 Task: Find connections with filter location Littlehampton with filter topic #house with filter profile language French with filter current company Indian Transport Logistics News with filter school Higher Secondary School - India with filter industry Machinery Manufacturing with filter service category Pricing Strategy with filter keywords title Geologist
Action: Mouse moved to (595, 82)
Screenshot: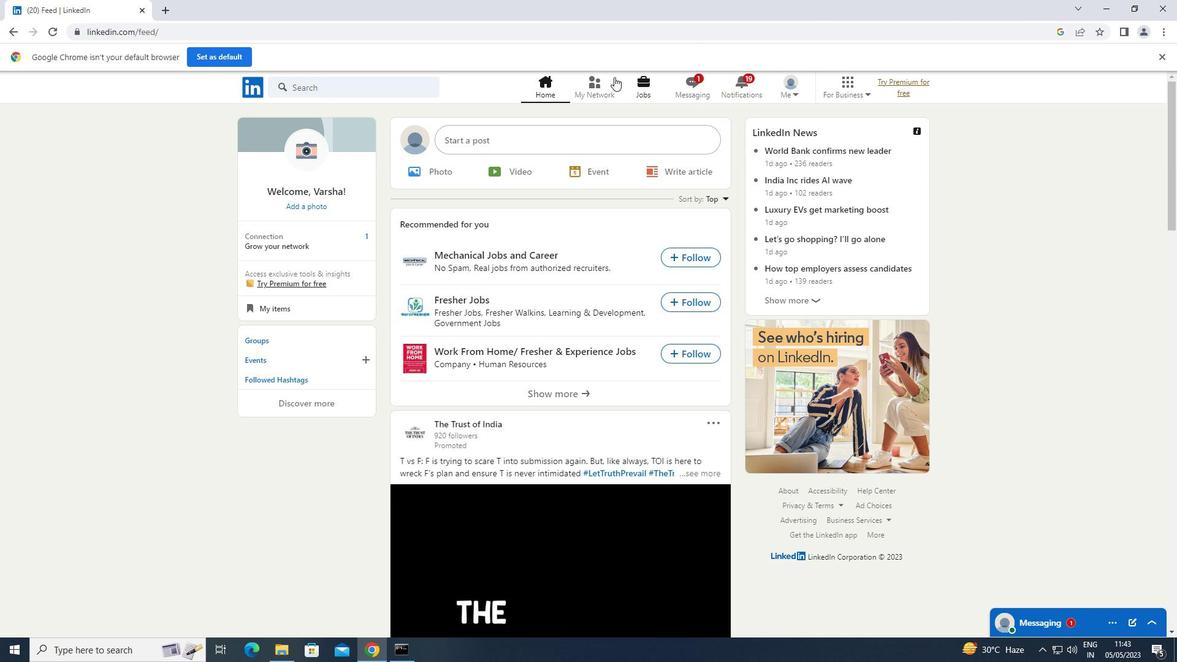 
Action: Mouse pressed left at (595, 82)
Screenshot: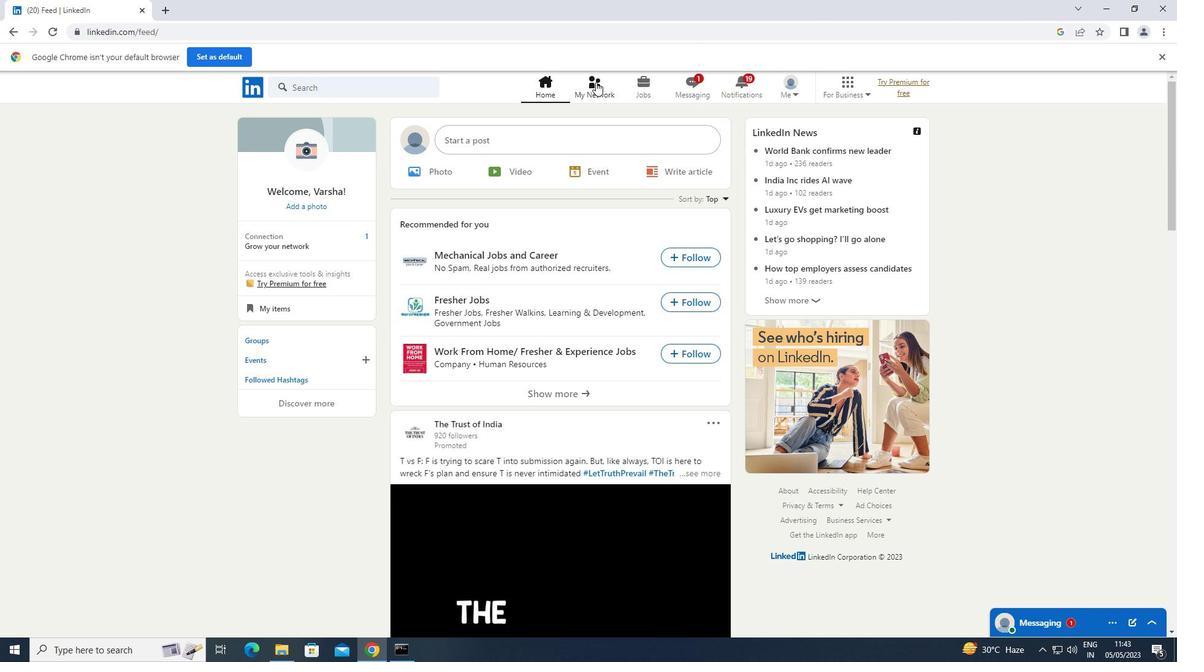 
Action: Mouse moved to (348, 159)
Screenshot: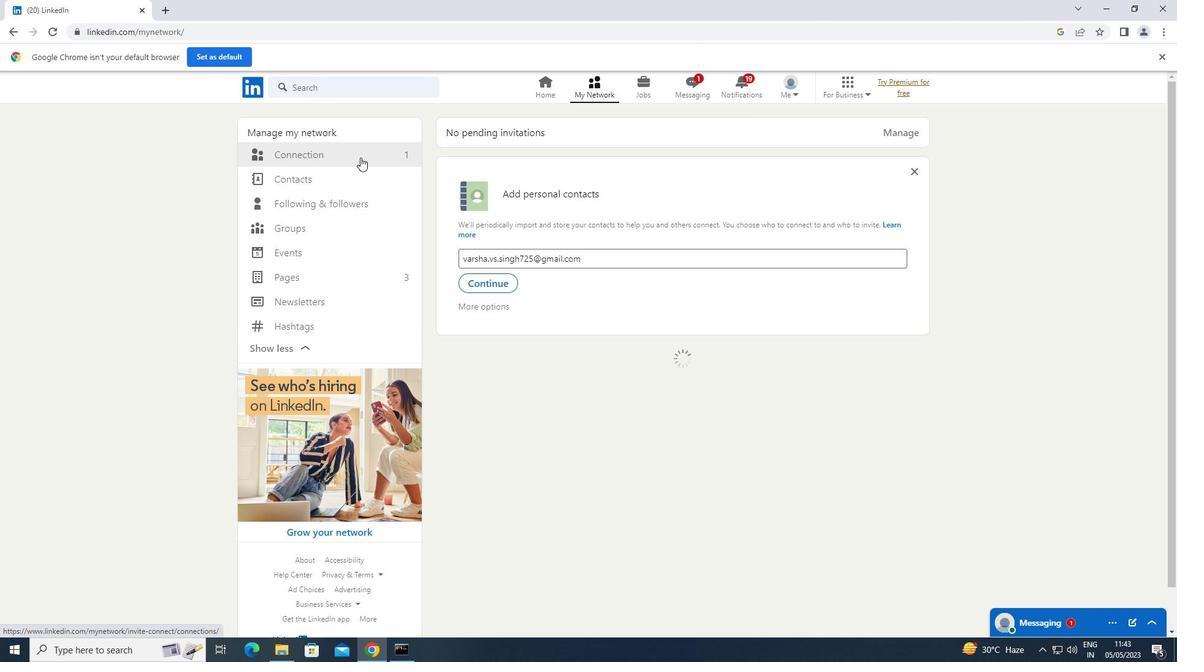 
Action: Mouse pressed left at (348, 159)
Screenshot: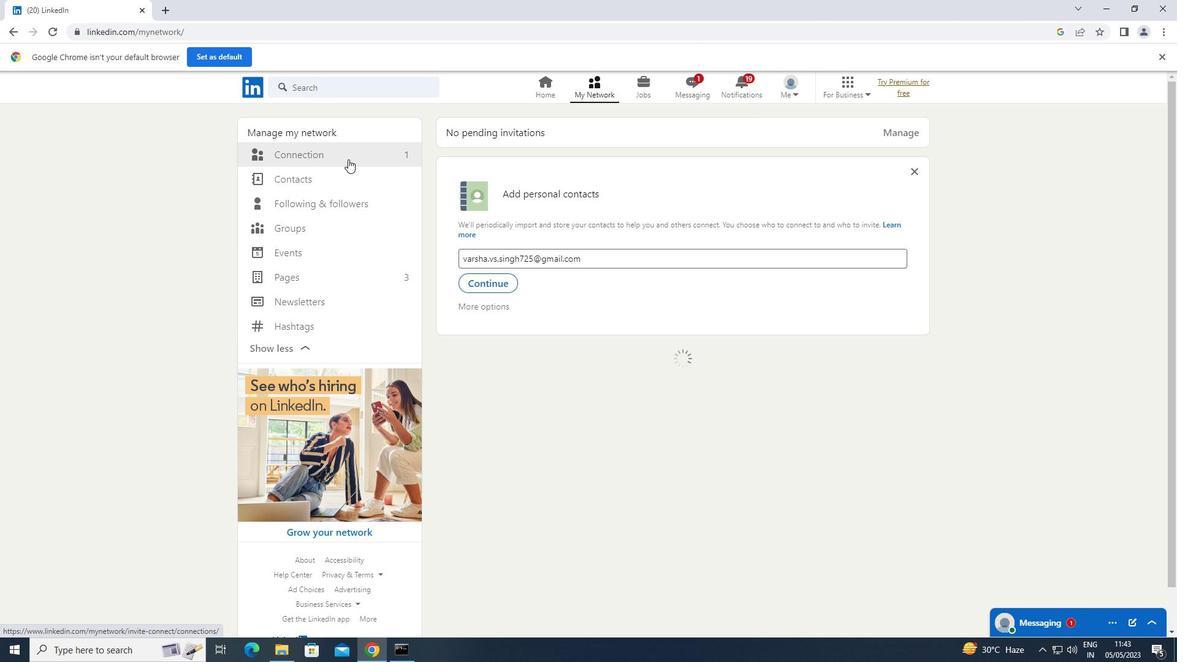 
Action: Mouse moved to (668, 159)
Screenshot: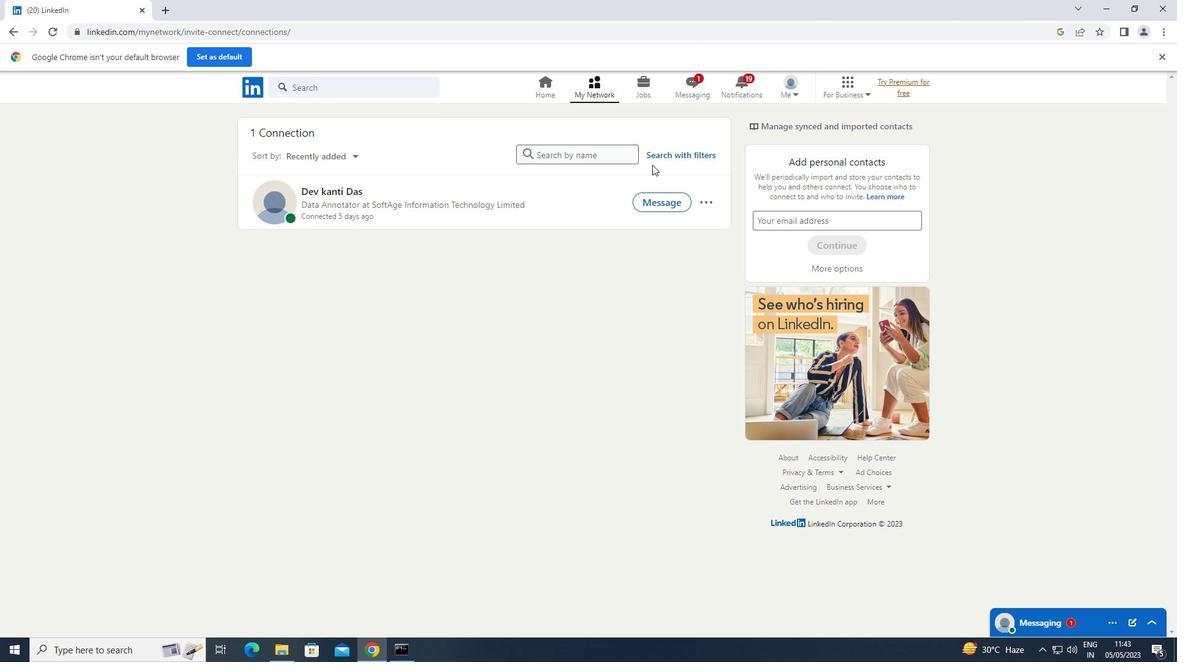 
Action: Mouse pressed left at (668, 159)
Screenshot: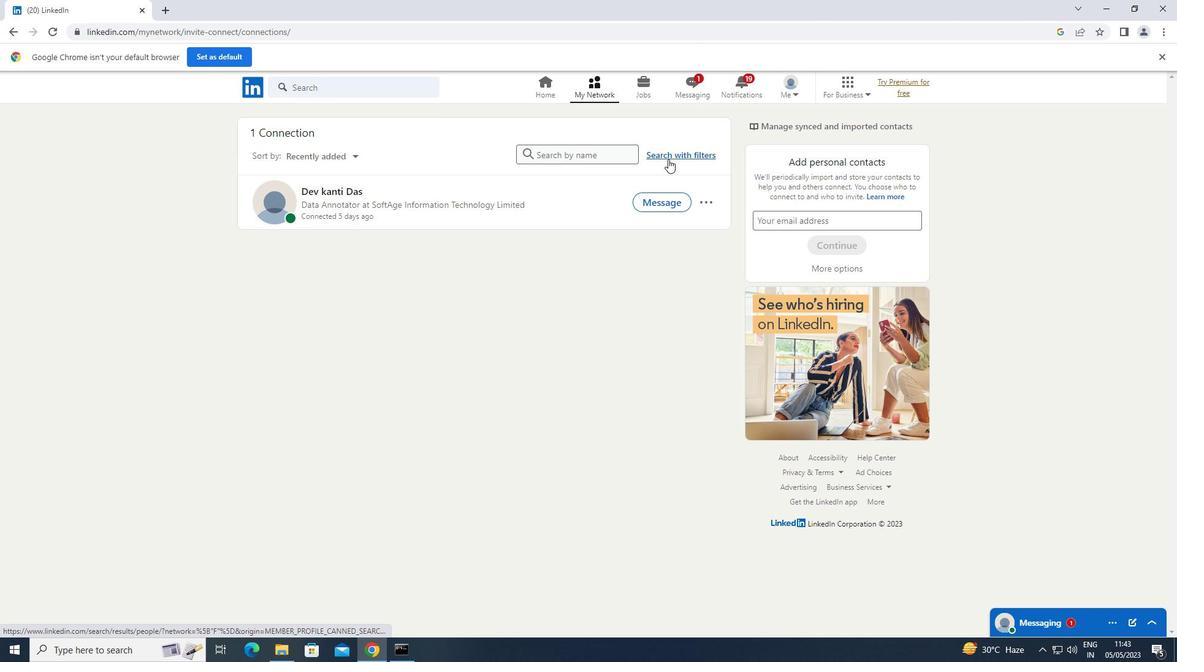 
Action: Mouse moved to (627, 120)
Screenshot: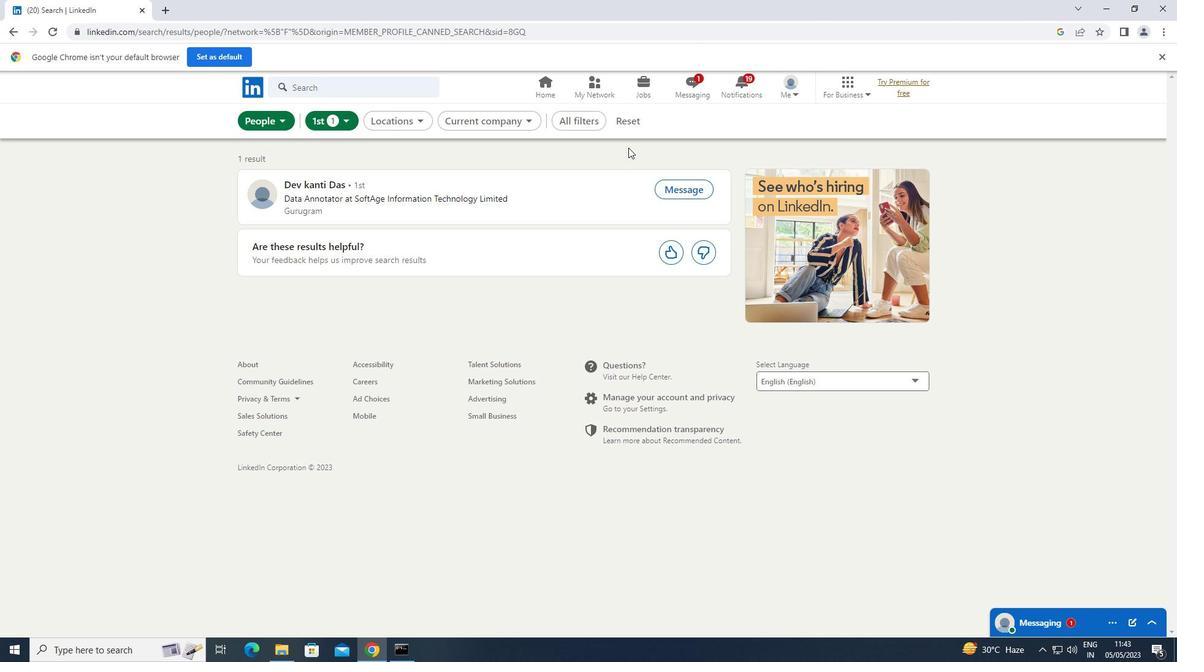 
Action: Mouse pressed left at (627, 120)
Screenshot: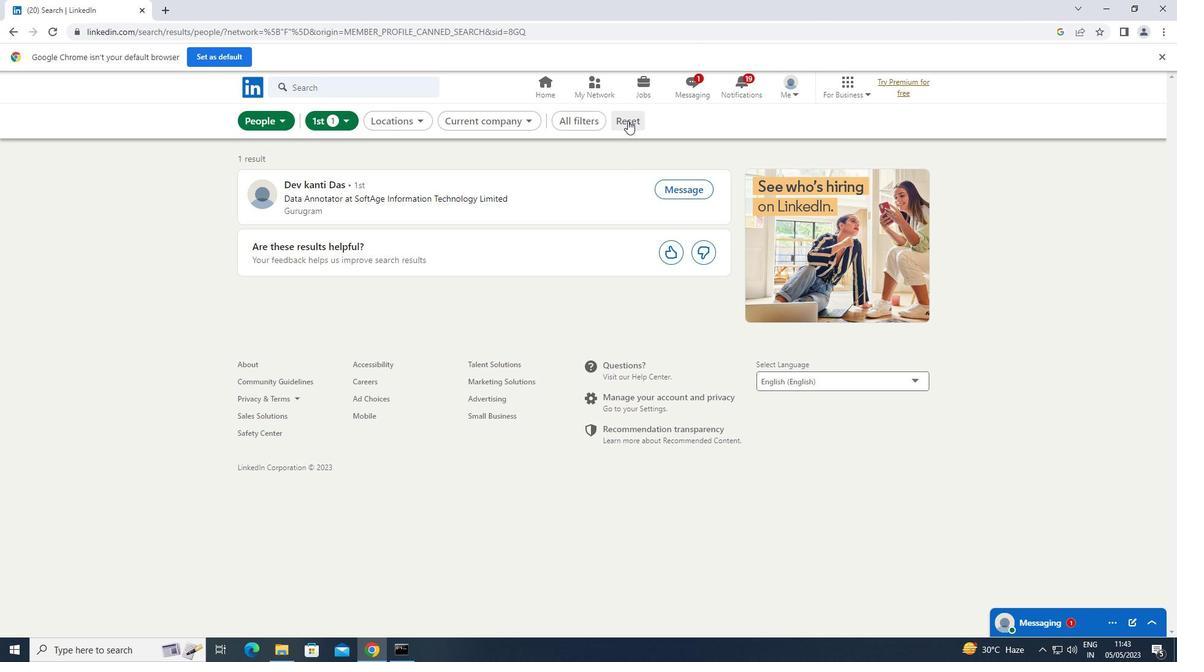 
Action: Mouse moved to (627, 120)
Screenshot: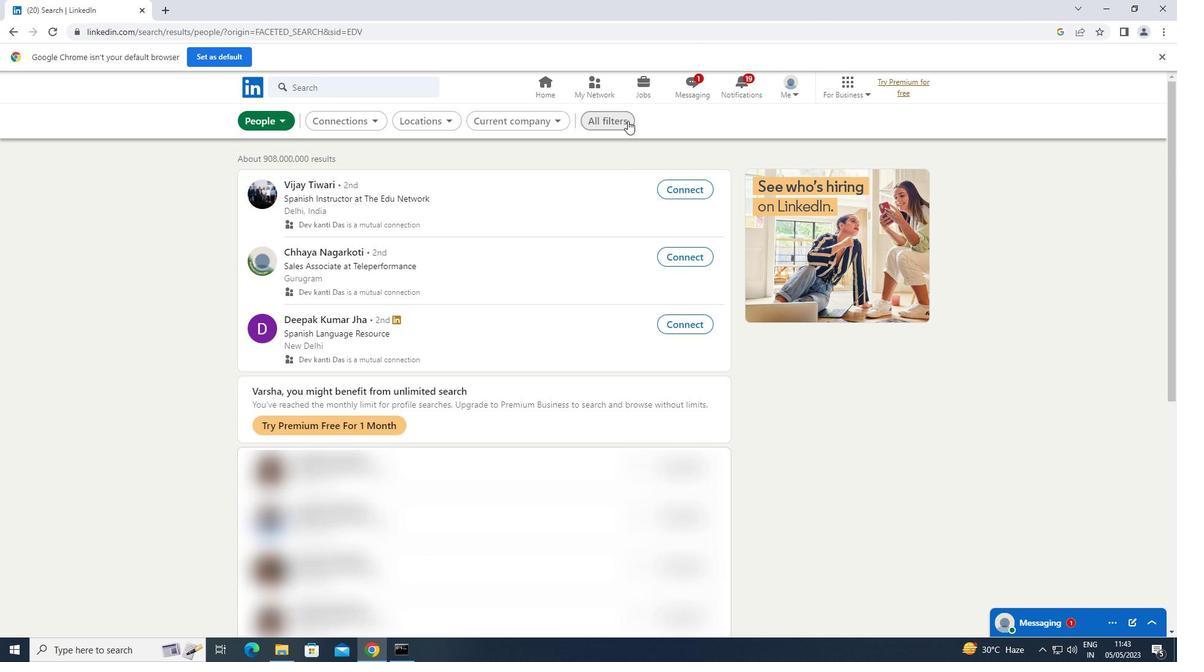 
Action: Mouse pressed left at (627, 120)
Screenshot: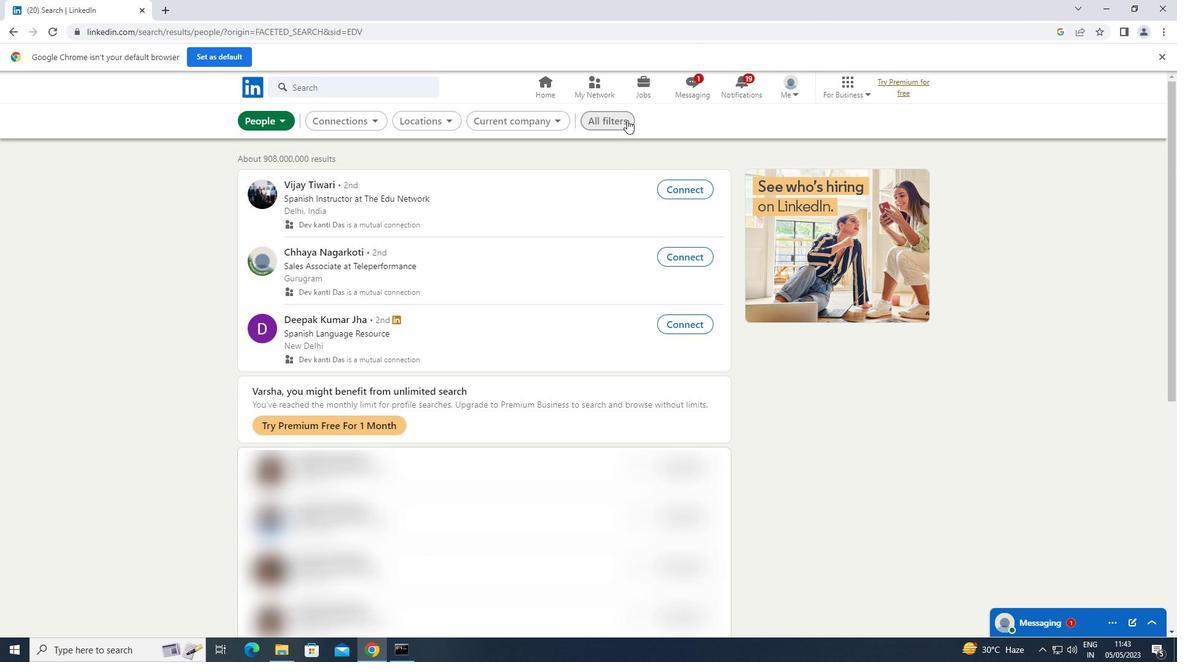 
Action: Mouse moved to (906, 217)
Screenshot: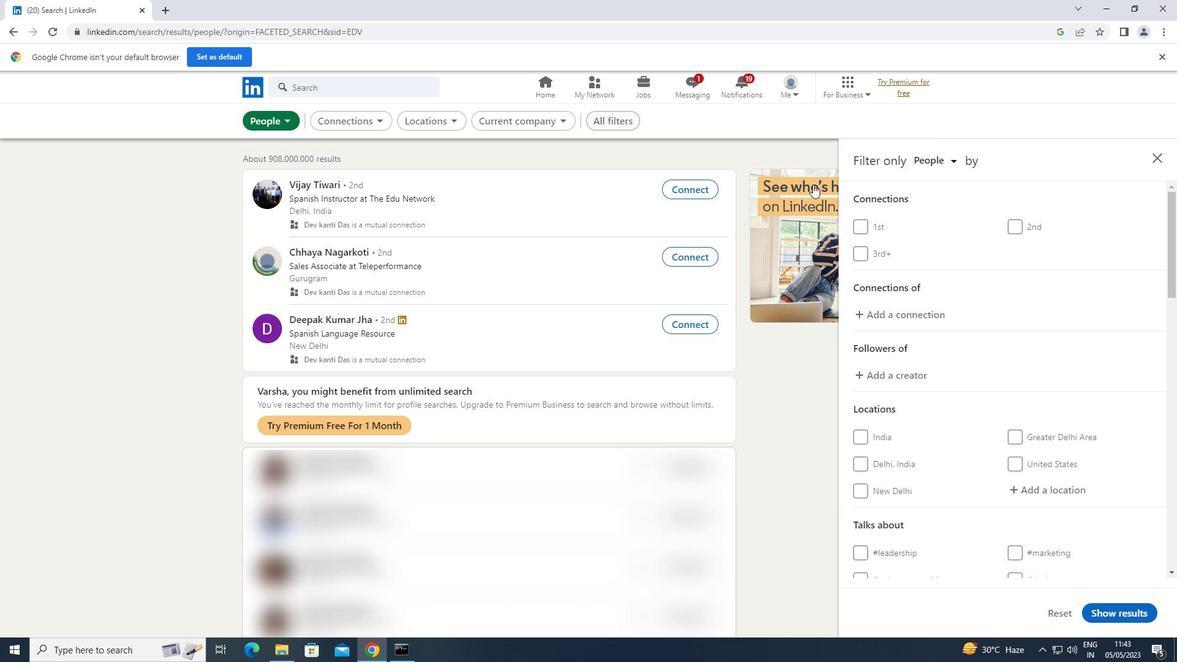 
Action: Mouse scrolled (906, 216) with delta (0, 0)
Screenshot: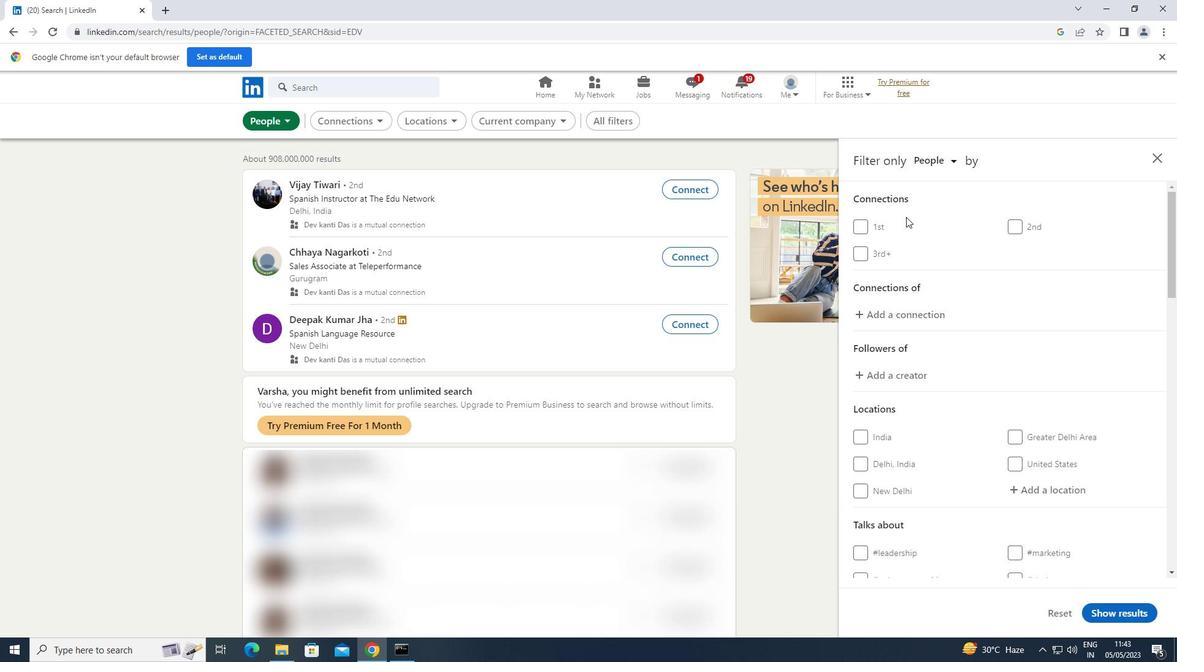 
Action: Mouse scrolled (906, 216) with delta (0, 0)
Screenshot: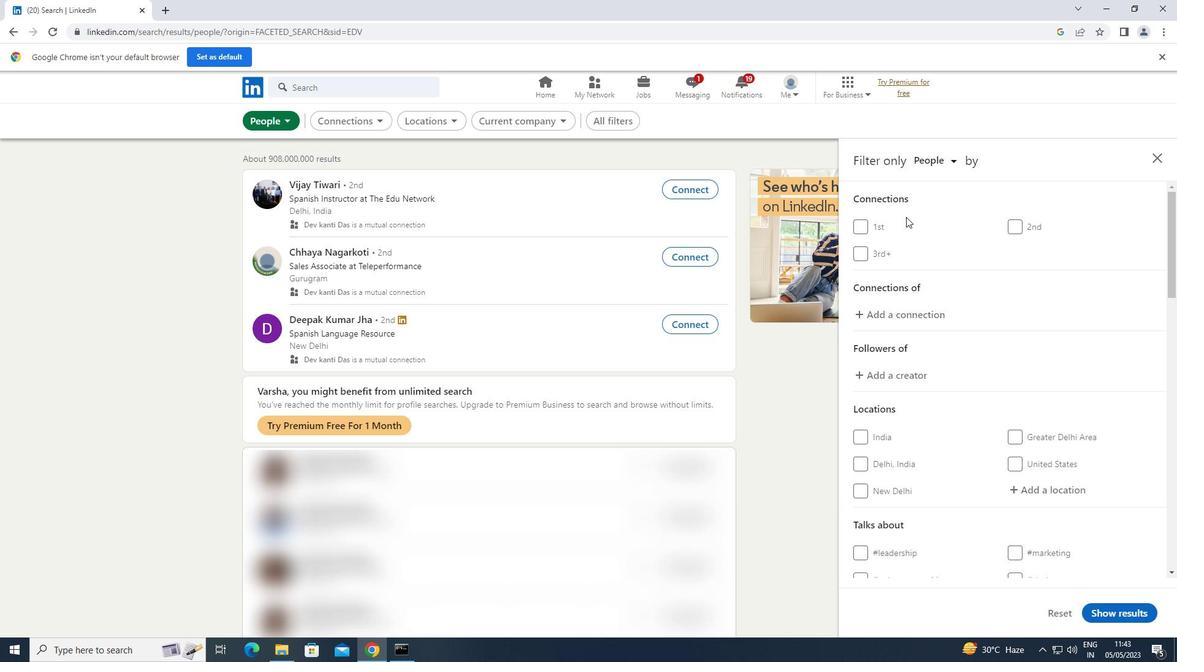 
Action: Mouse moved to (1071, 366)
Screenshot: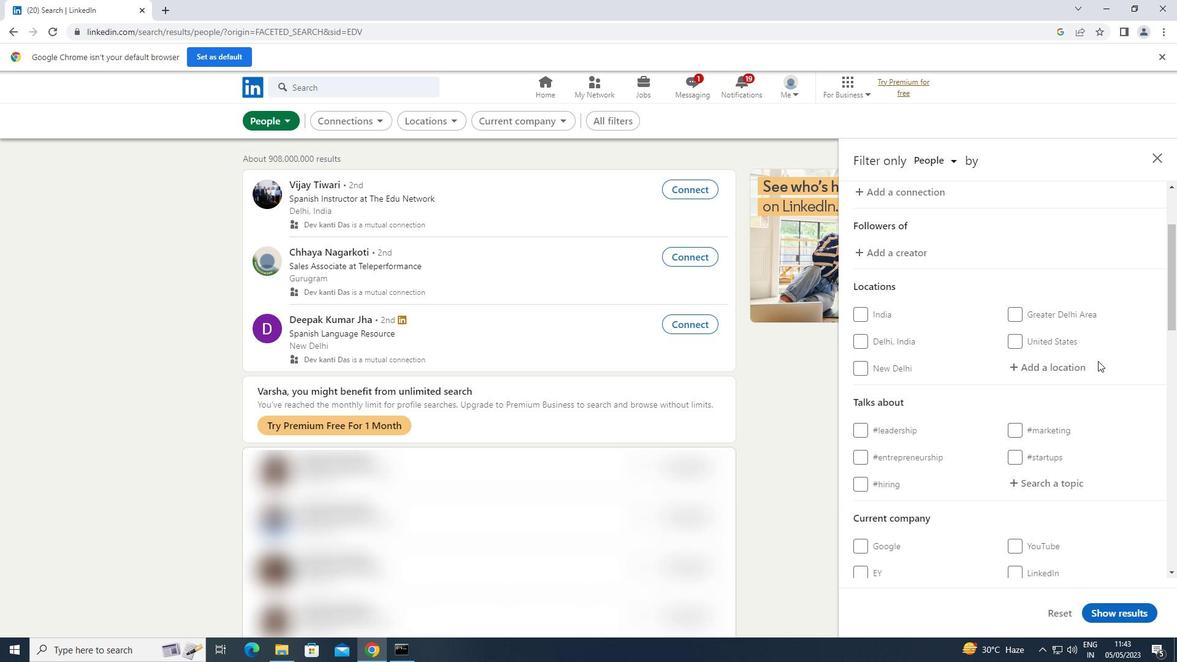 
Action: Mouse pressed left at (1071, 366)
Screenshot: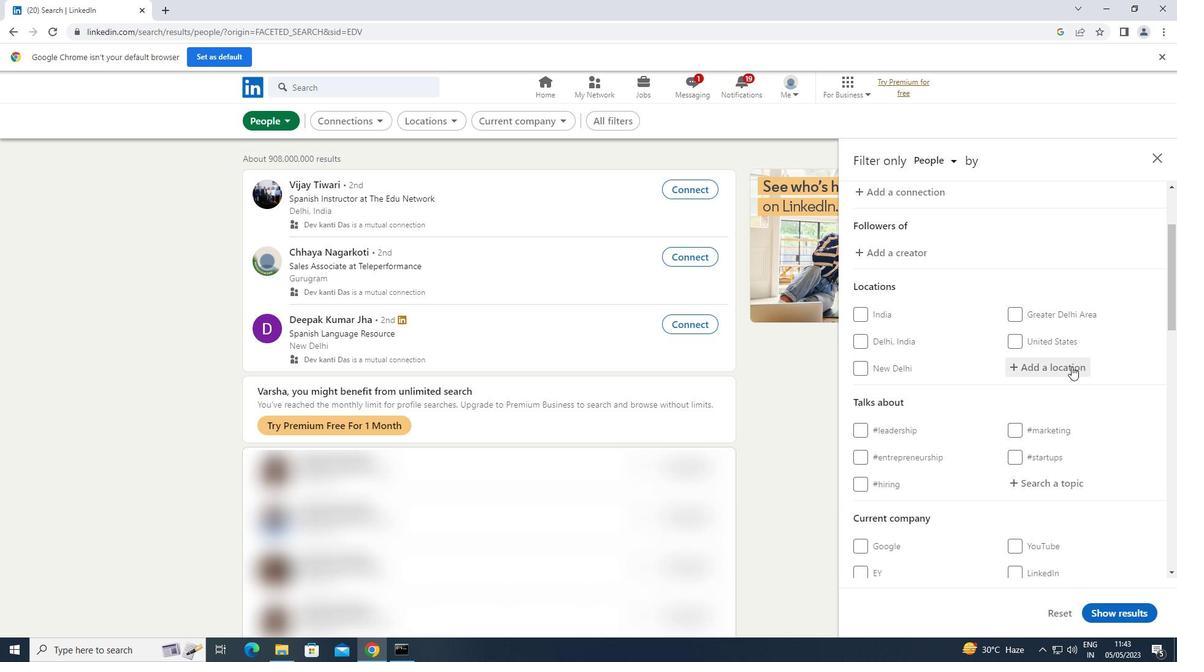 
Action: Key pressed <Key.shift>LITTLEHAMPTON
Screenshot: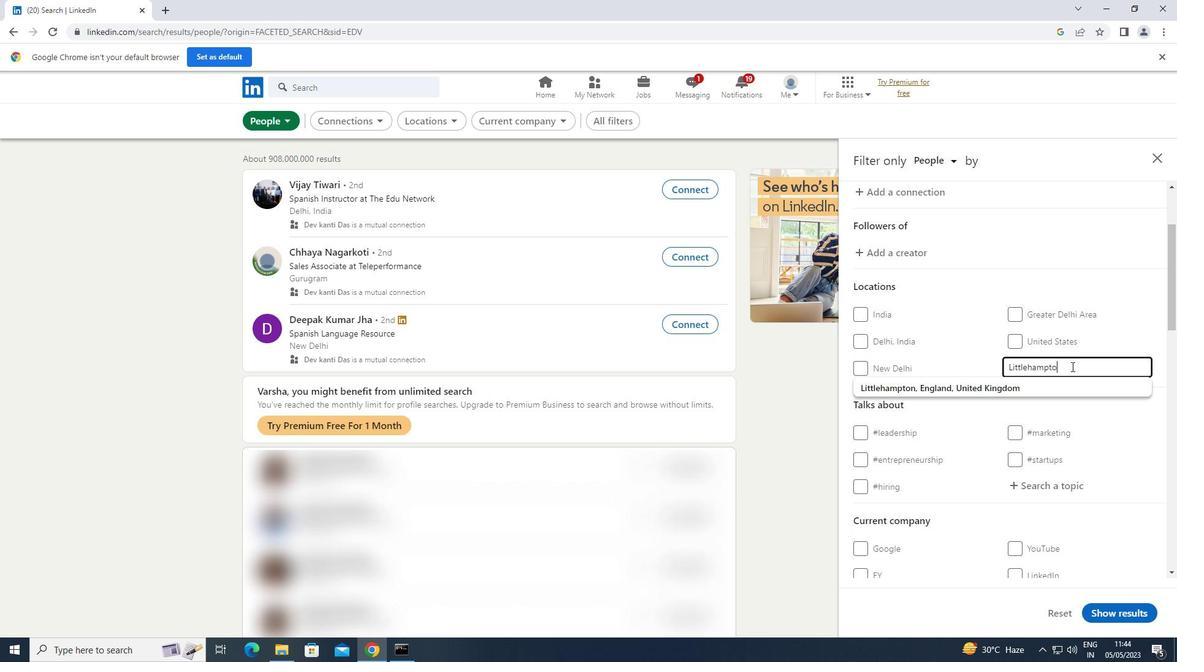 
Action: Mouse moved to (1061, 482)
Screenshot: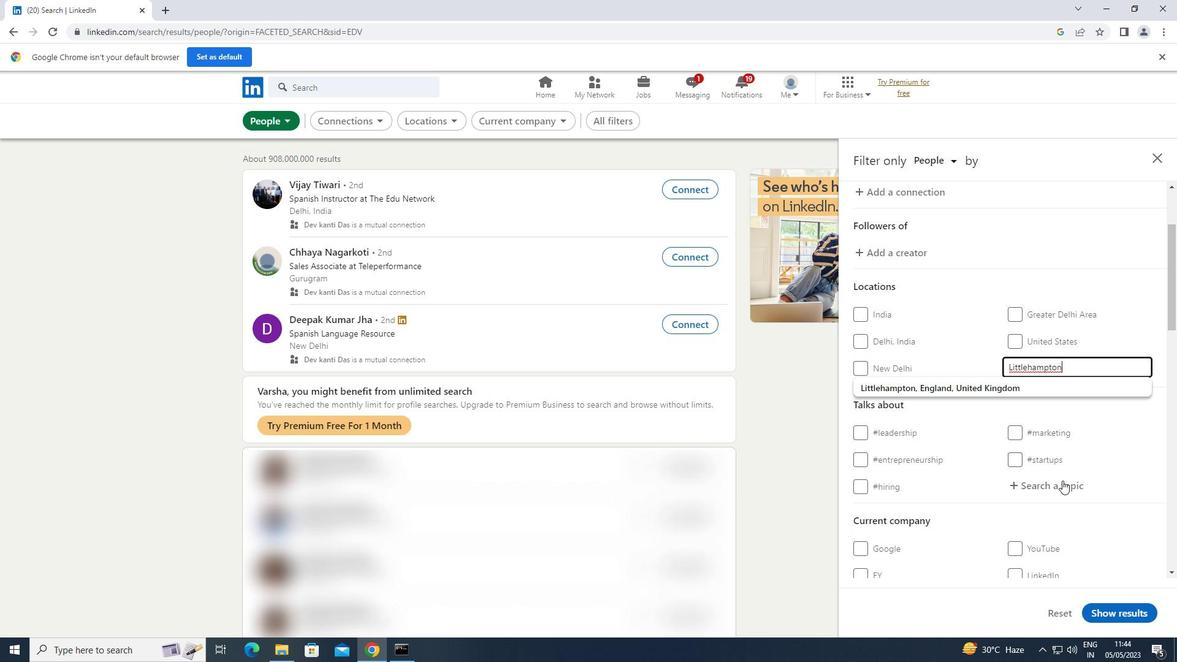 
Action: Mouse pressed left at (1061, 482)
Screenshot: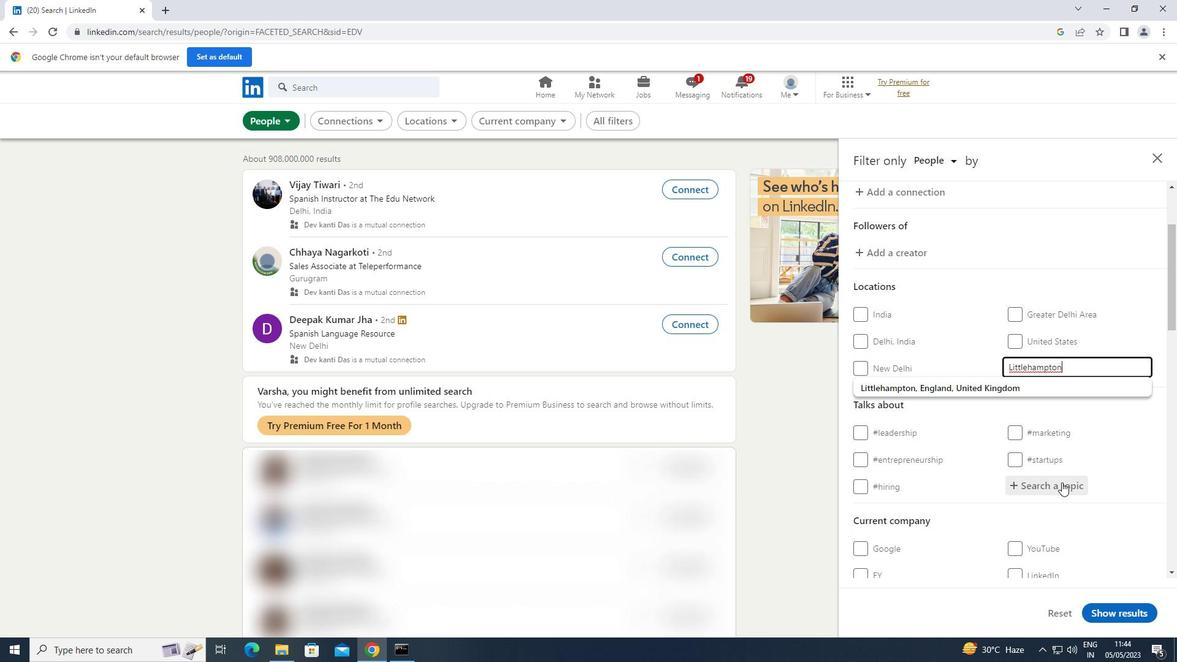 
Action: Key pressed HOUSE
Screenshot: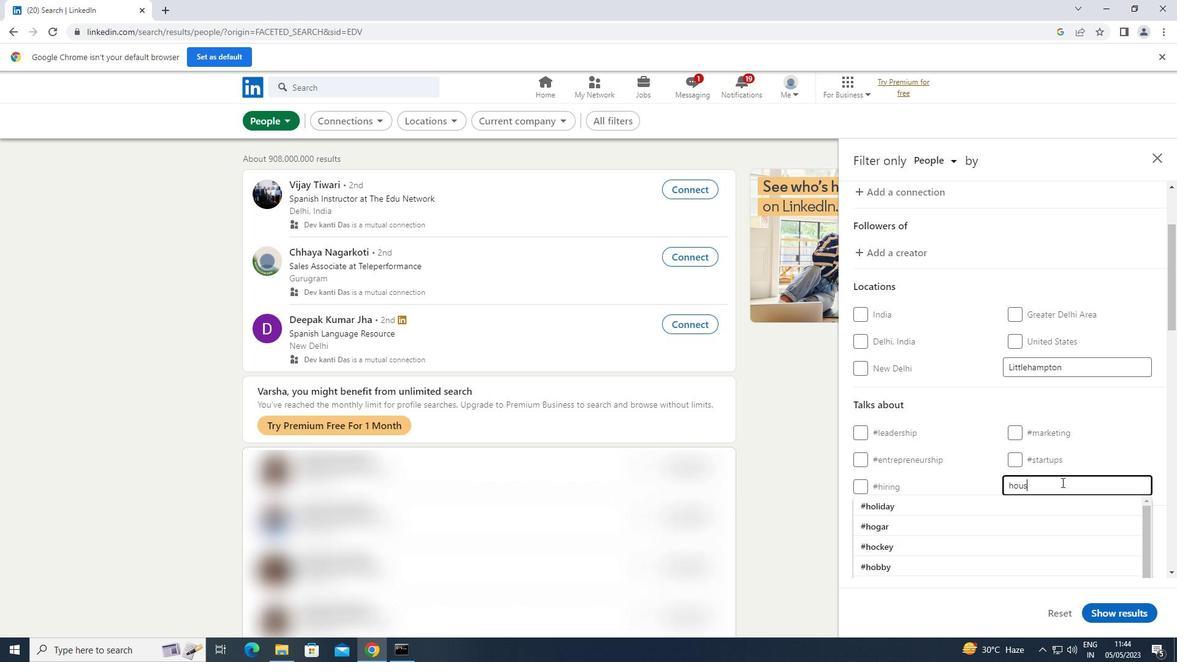 
Action: Mouse moved to (952, 524)
Screenshot: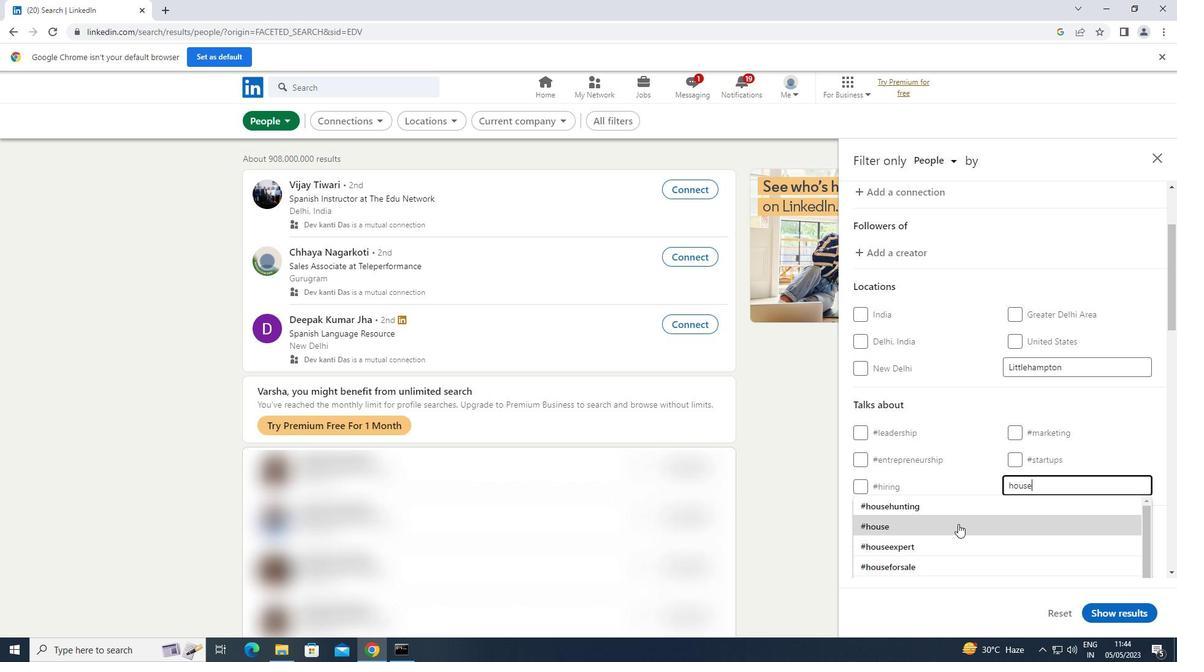 
Action: Mouse pressed left at (952, 524)
Screenshot: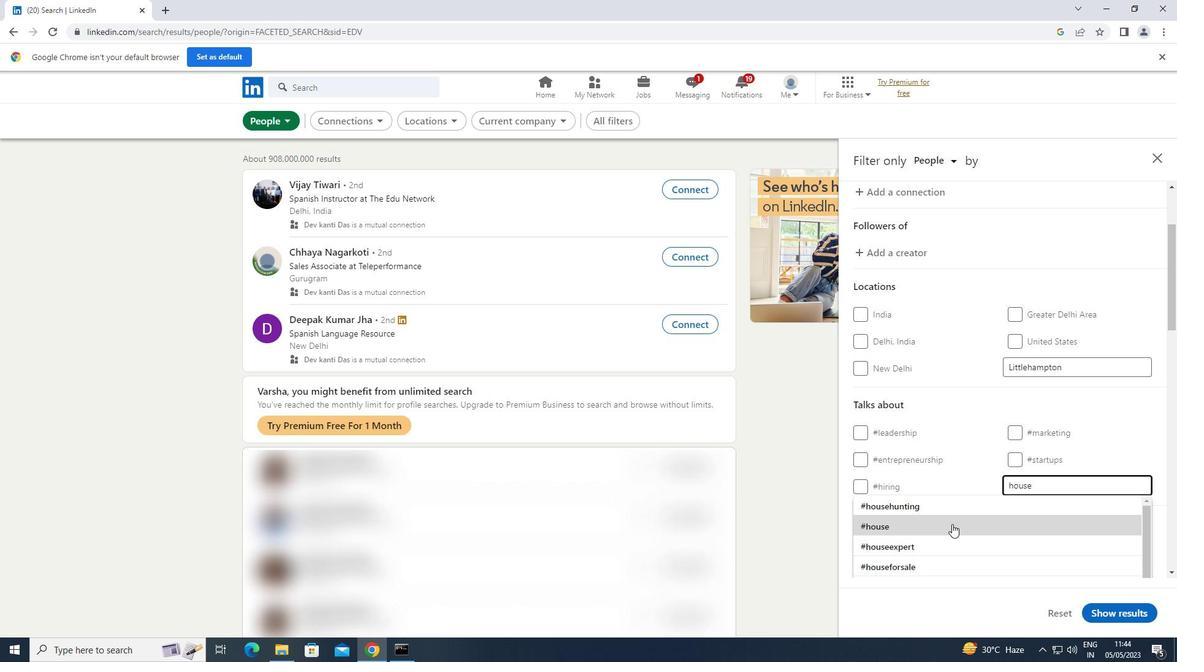 
Action: Mouse moved to (987, 458)
Screenshot: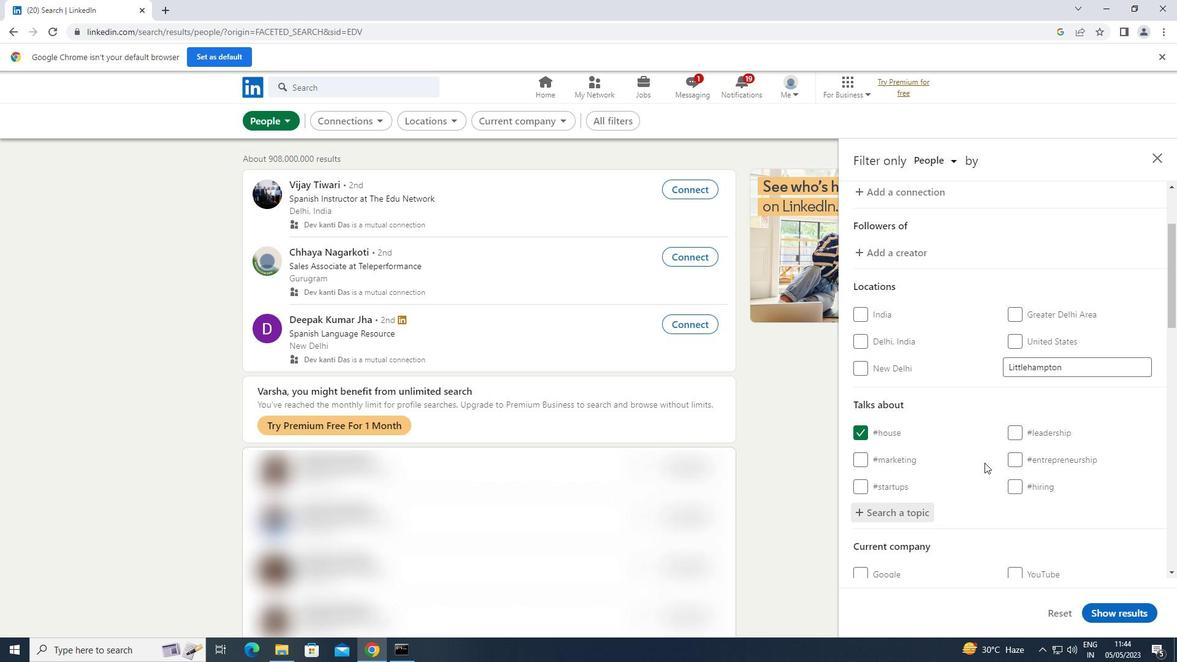 
Action: Mouse scrolled (987, 457) with delta (0, 0)
Screenshot: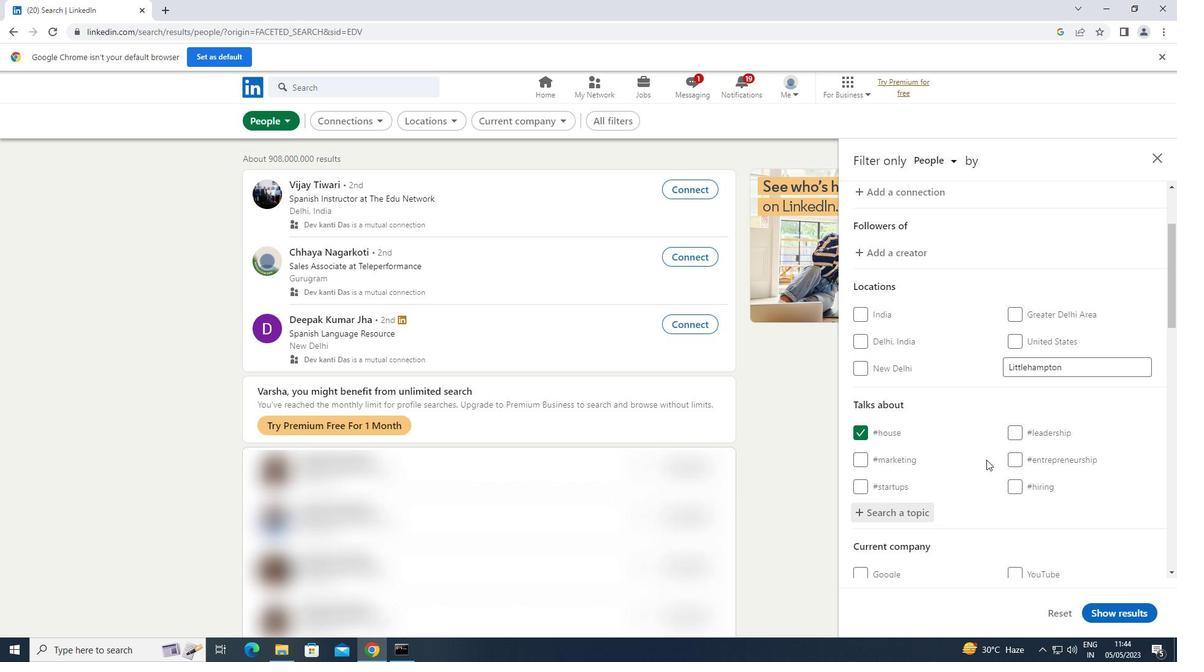 
Action: Mouse scrolled (987, 457) with delta (0, 0)
Screenshot: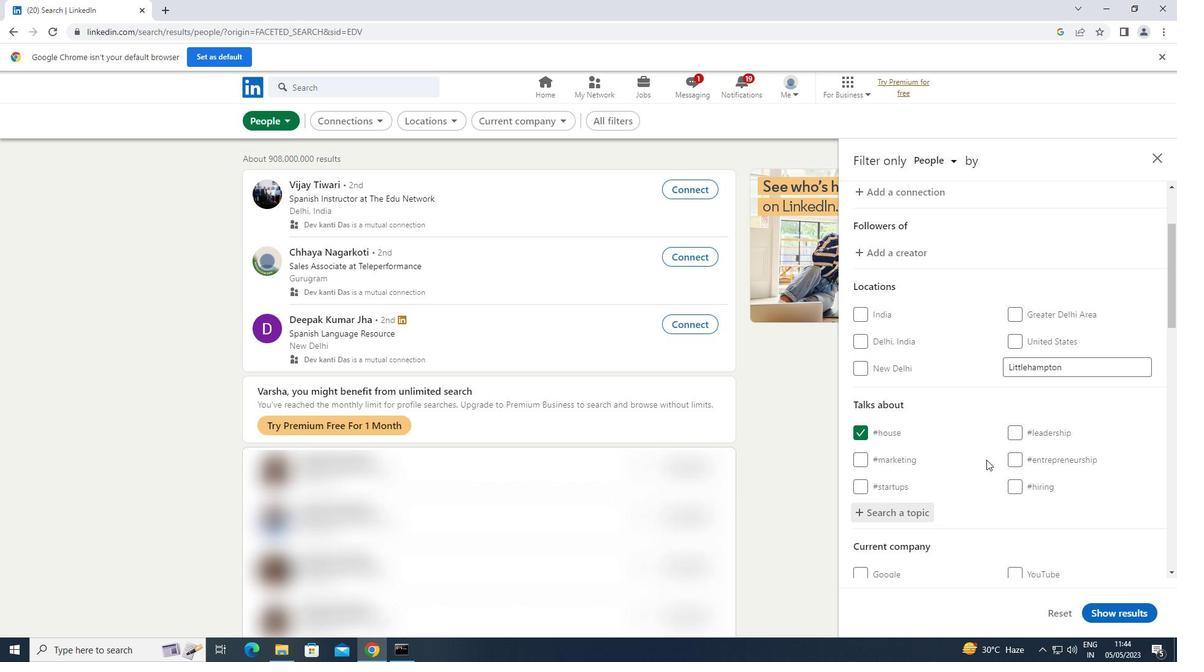 
Action: Mouse scrolled (987, 457) with delta (0, 0)
Screenshot: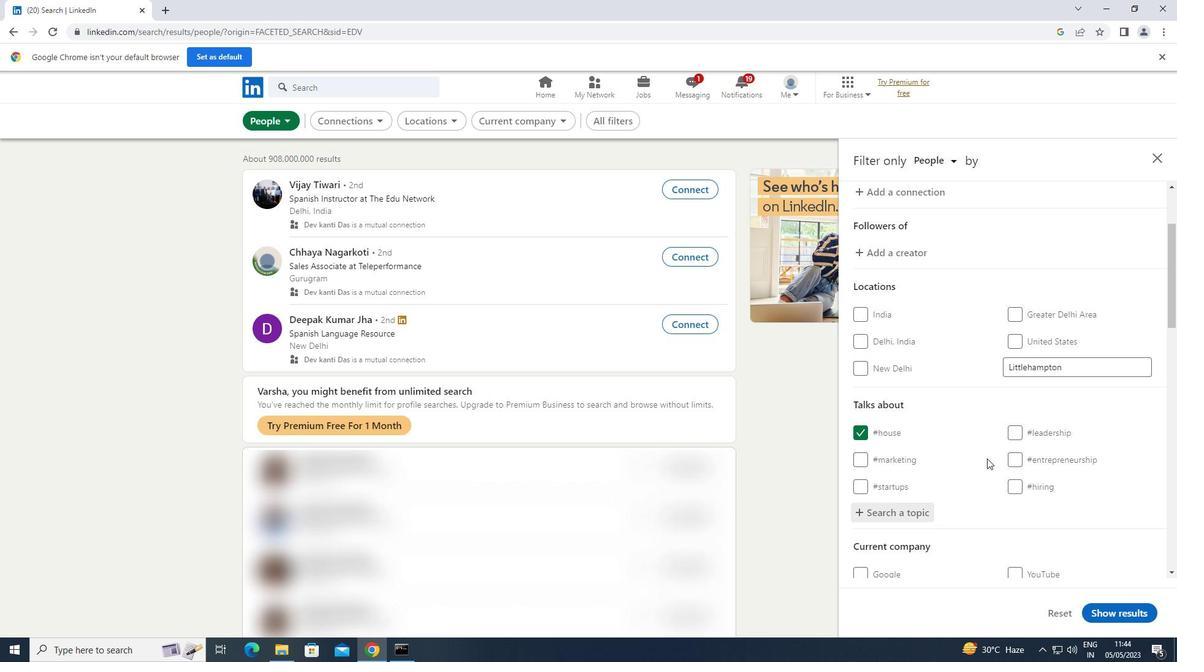 
Action: Mouse scrolled (987, 457) with delta (0, 0)
Screenshot: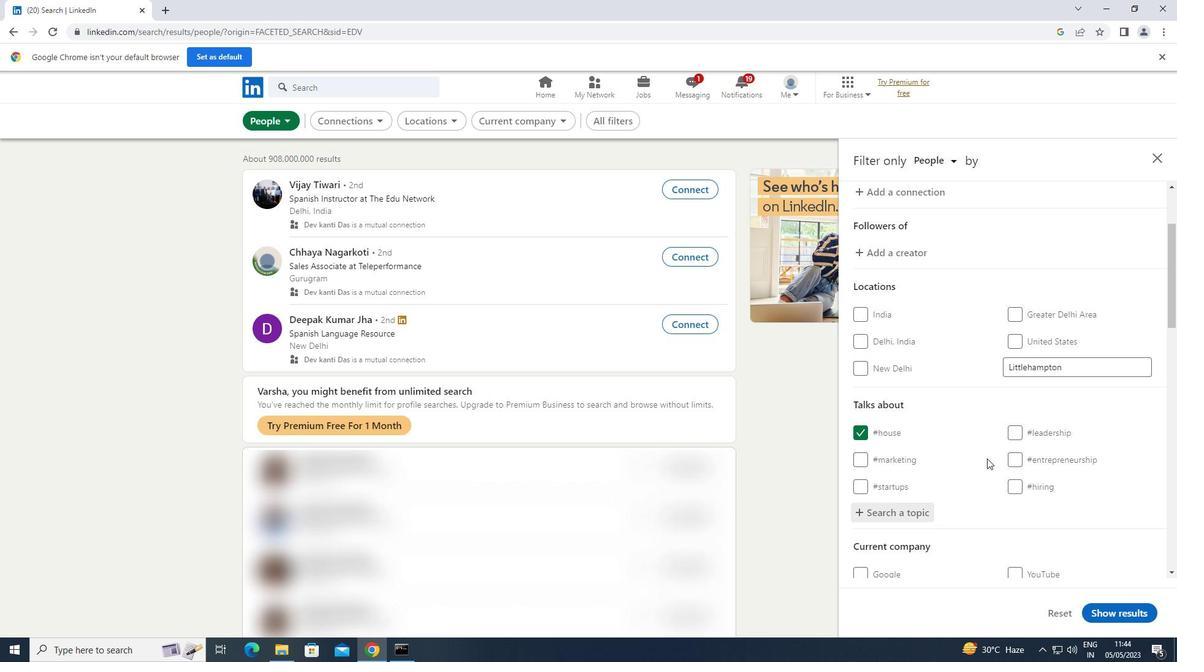 
Action: Mouse scrolled (987, 457) with delta (0, 0)
Screenshot: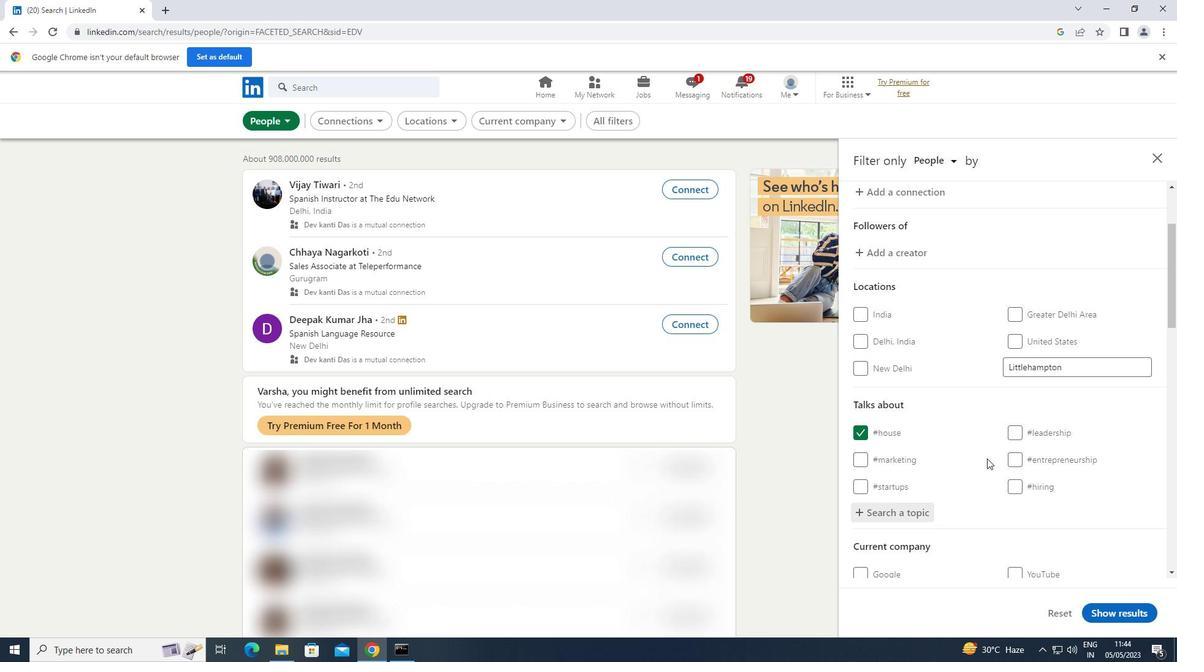 
Action: Mouse scrolled (987, 457) with delta (0, 0)
Screenshot: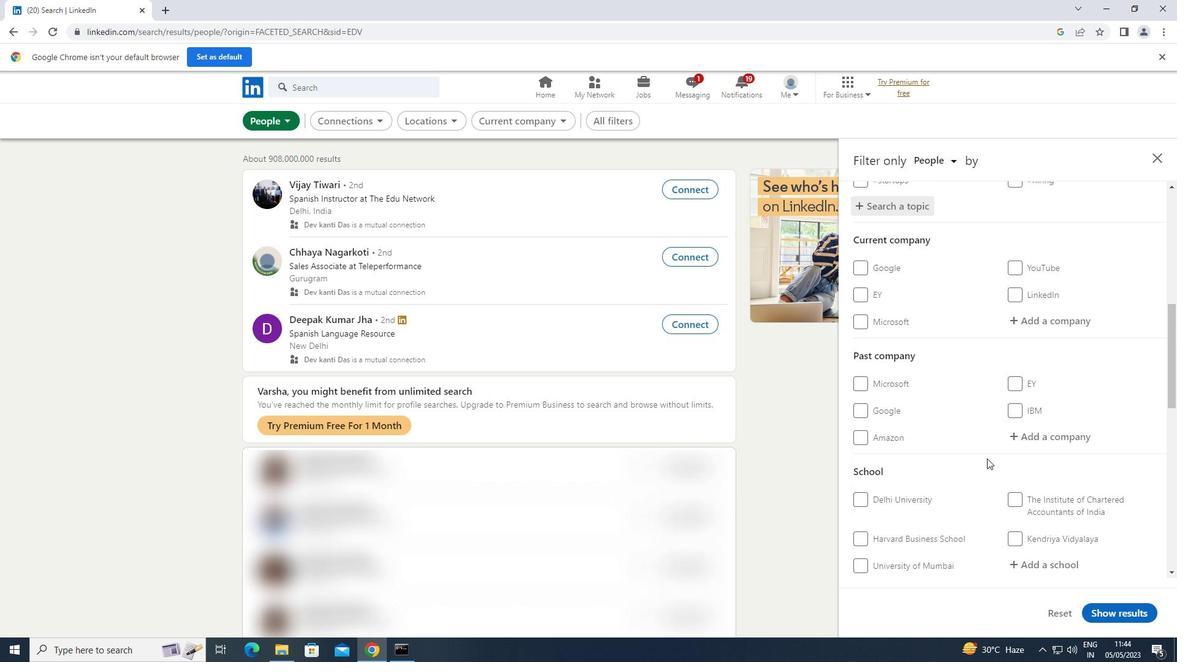 
Action: Mouse scrolled (987, 457) with delta (0, 0)
Screenshot: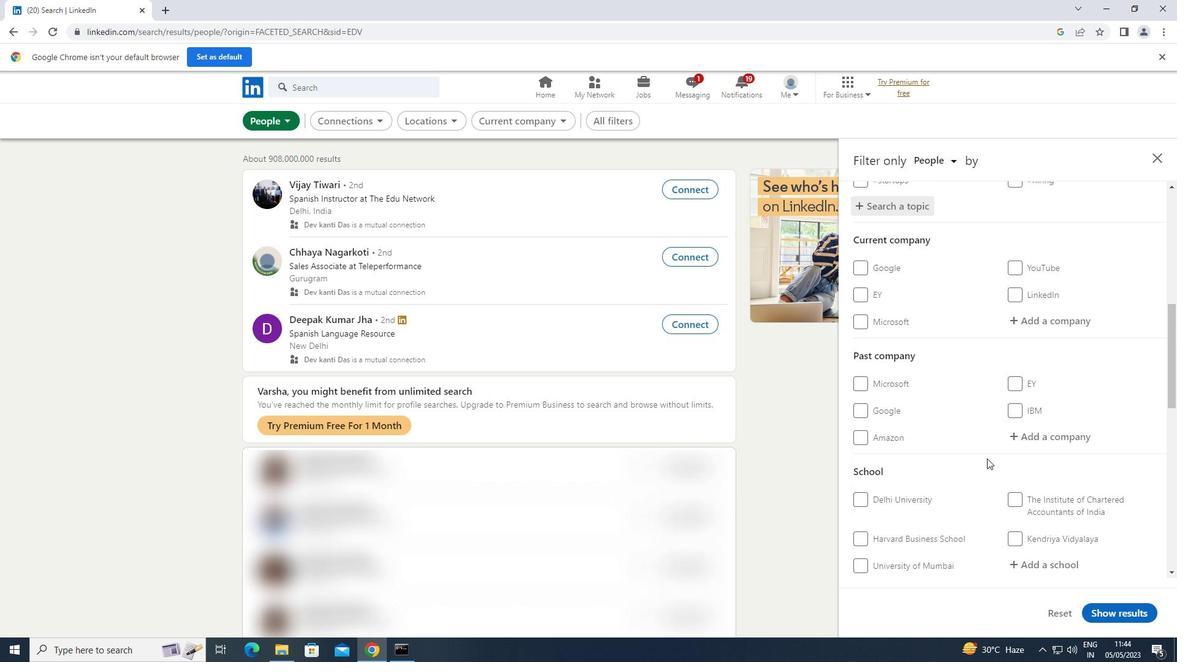 
Action: Mouse scrolled (987, 457) with delta (0, 0)
Screenshot: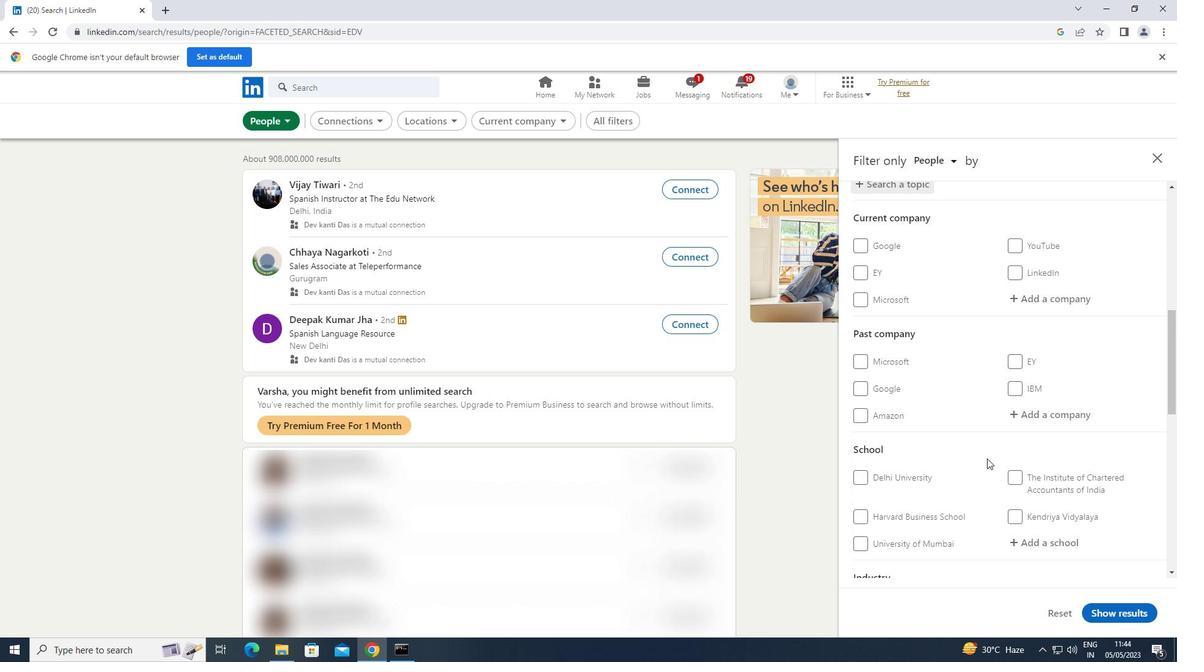 
Action: Mouse scrolled (987, 457) with delta (0, 0)
Screenshot: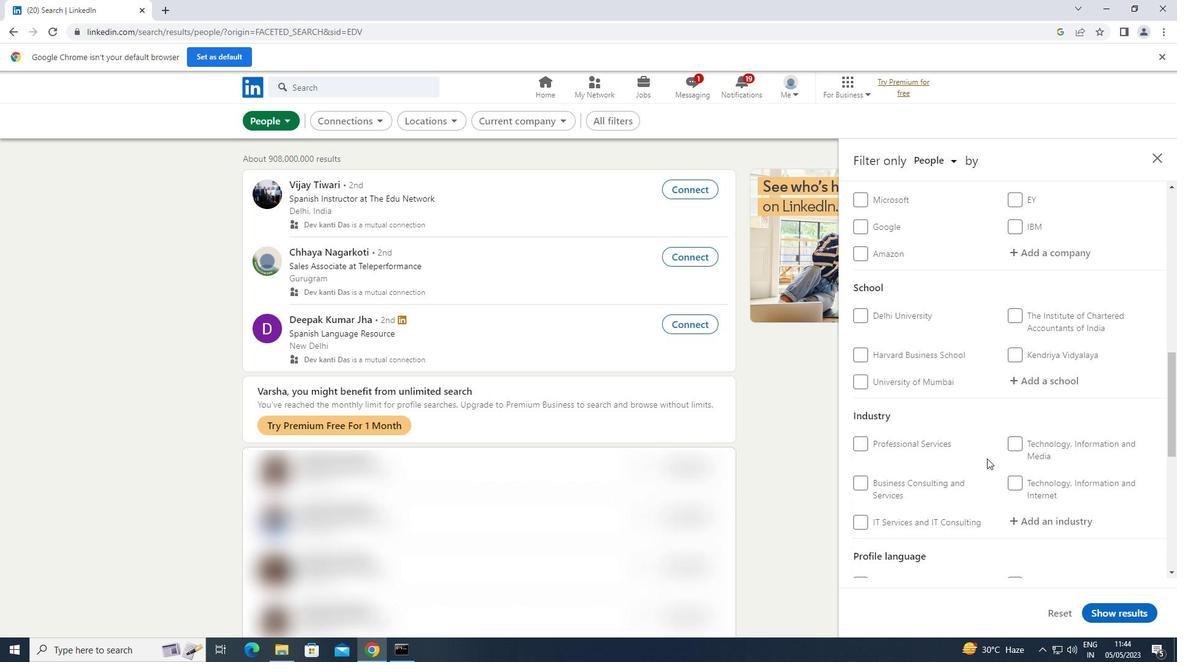 
Action: Mouse scrolled (987, 457) with delta (0, 0)
Screenshot: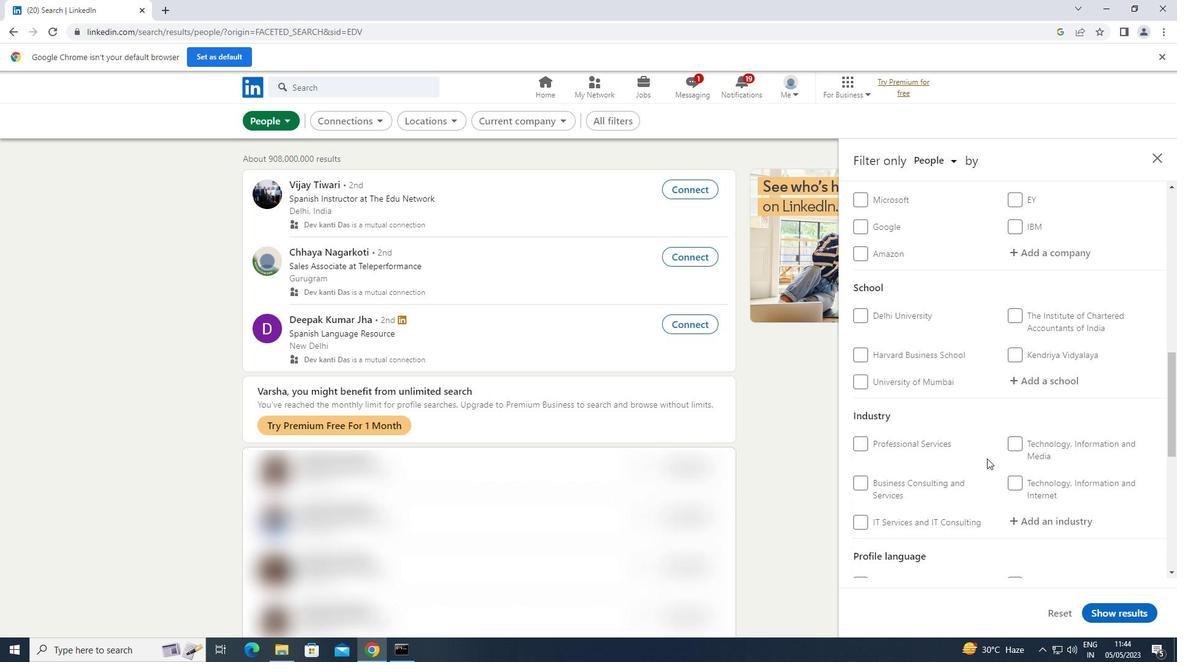 
Action: Mouse scrolled (987, 457) with delta (0, 0)
Screenshot: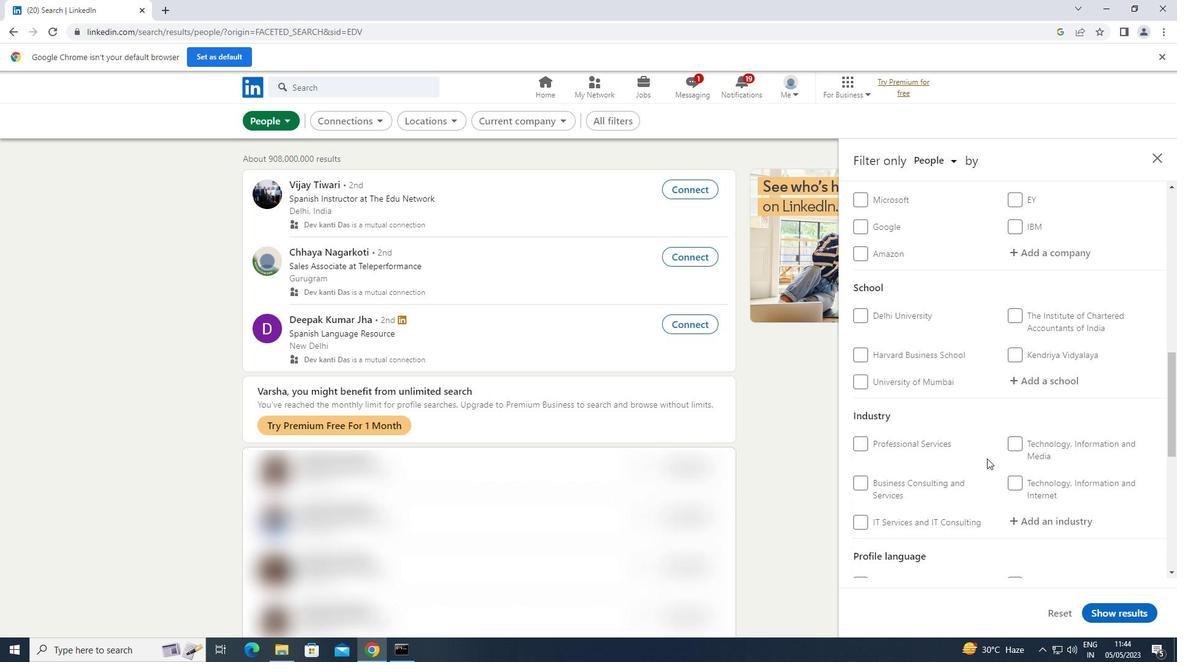 
Action: Mouse moved to (1012, 397)
Screenshot: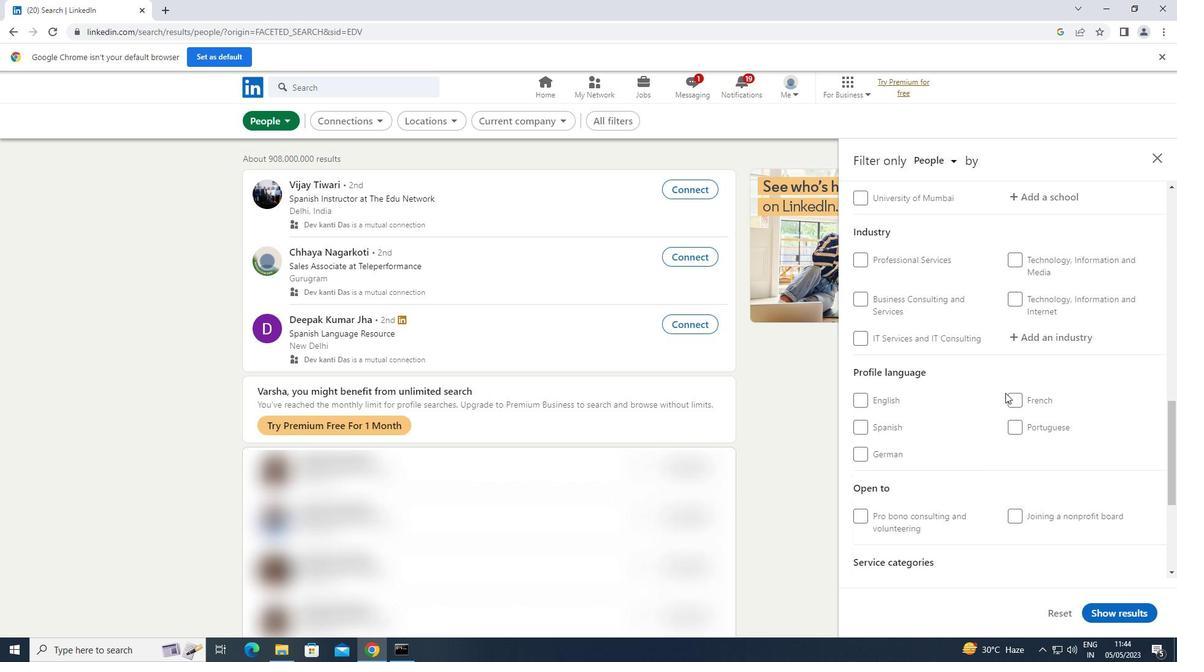 
Action: Mouse pressed left at (1012, 397)
Screenshot: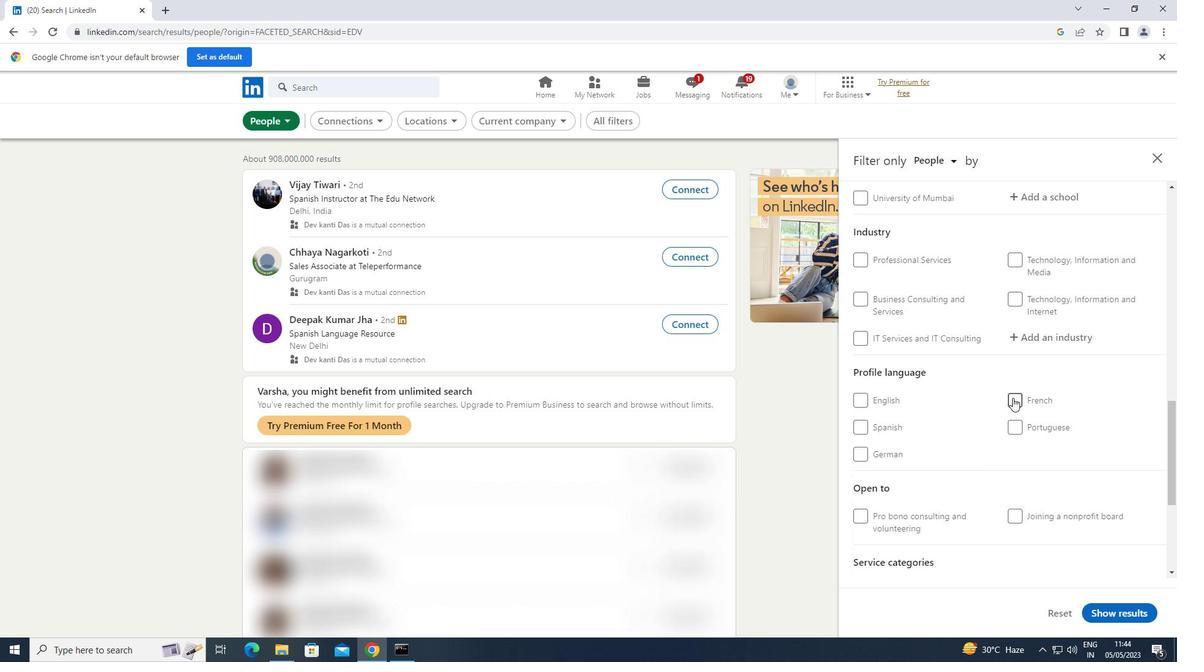 
Action: Mouse scrolled (1012, 398) with delta (0, 0)
Screenshot: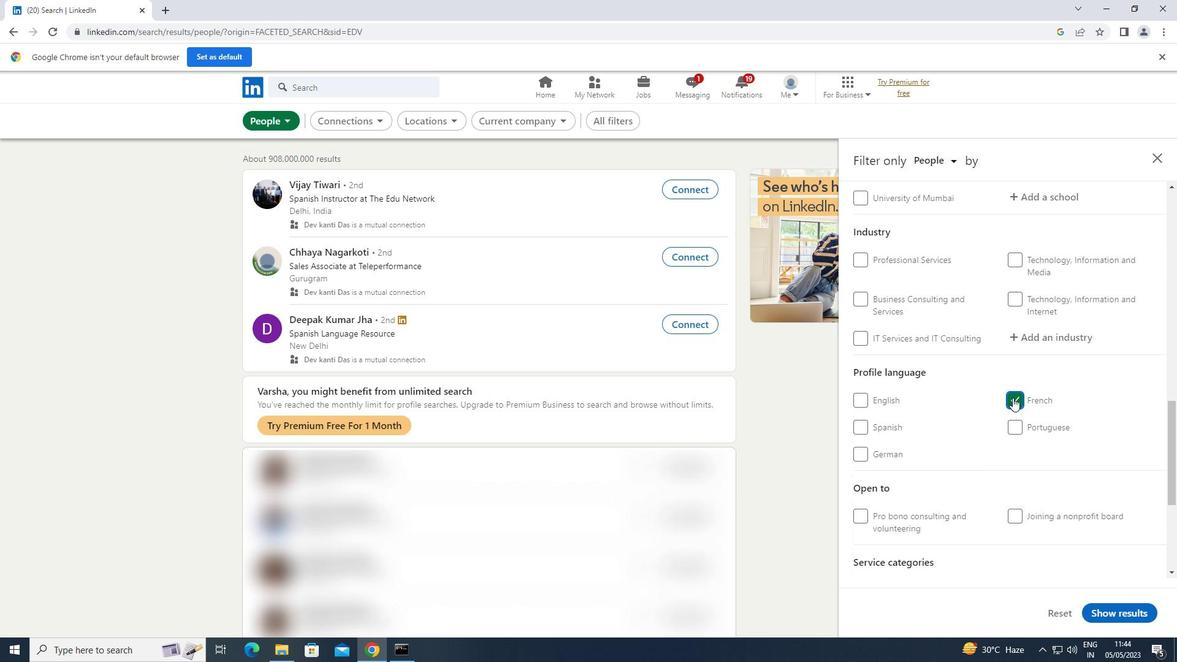 
Action: Mouse scrolled (1012, 398) with delta (0, 0)
Screenshot: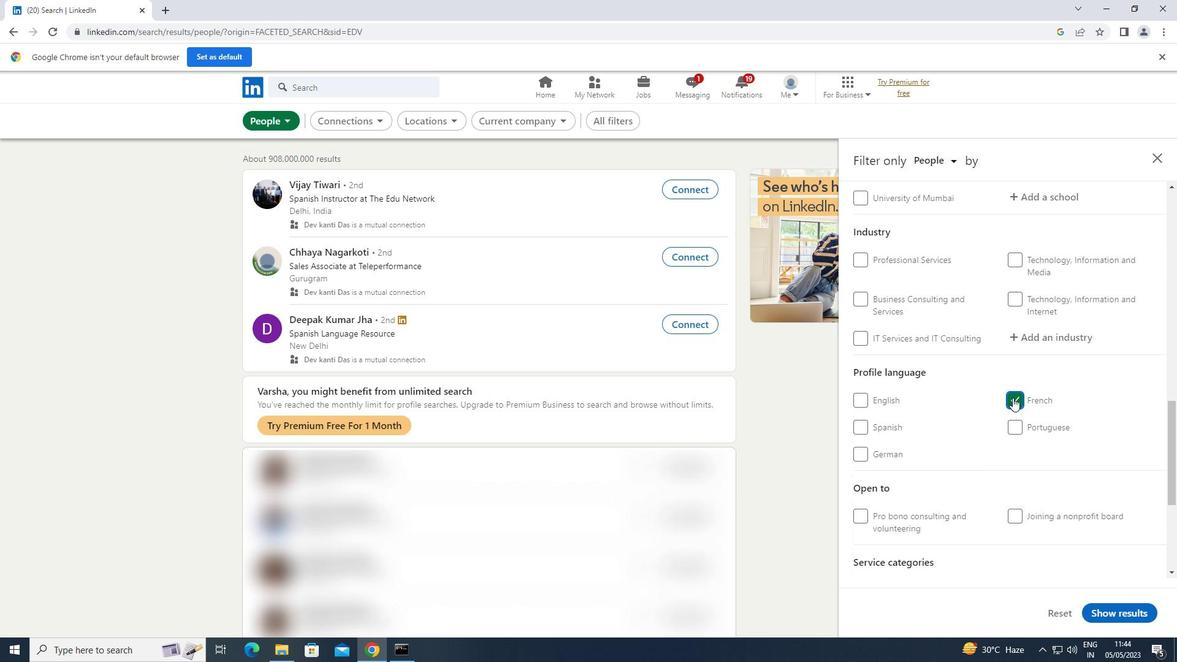 
Action: Mouse scrolled (1012, 398) with delta (0, 0)
Screenshot: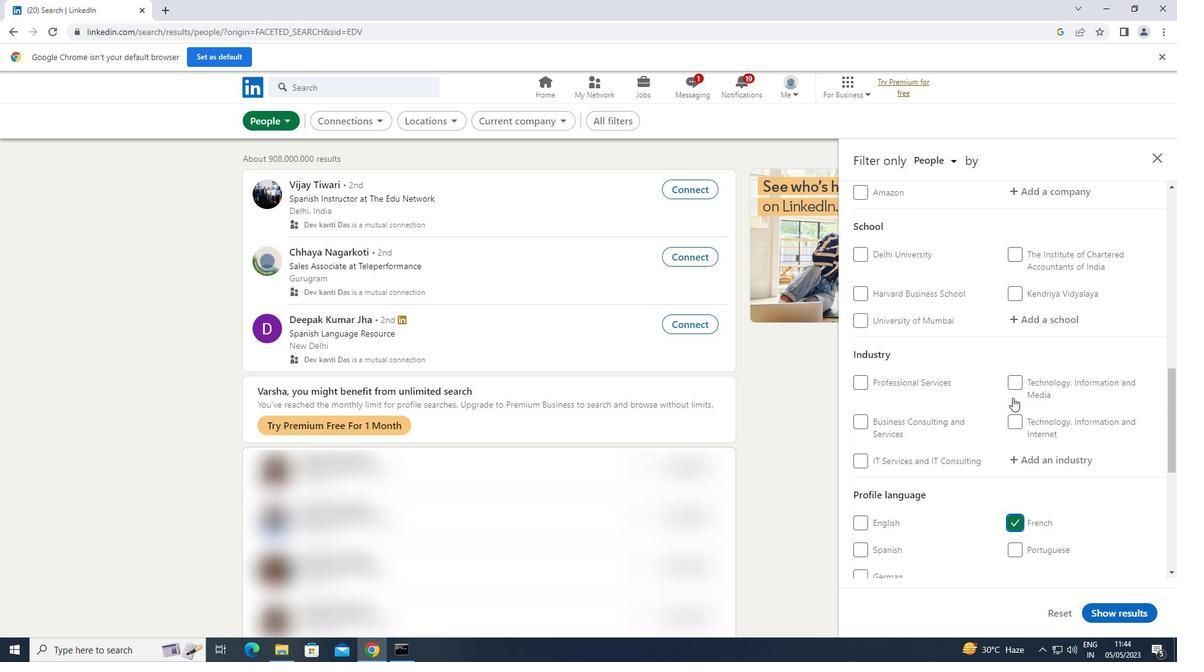 
Action: Mouse scrolled (1012, 398) with delta (0, 0)
Screenshot: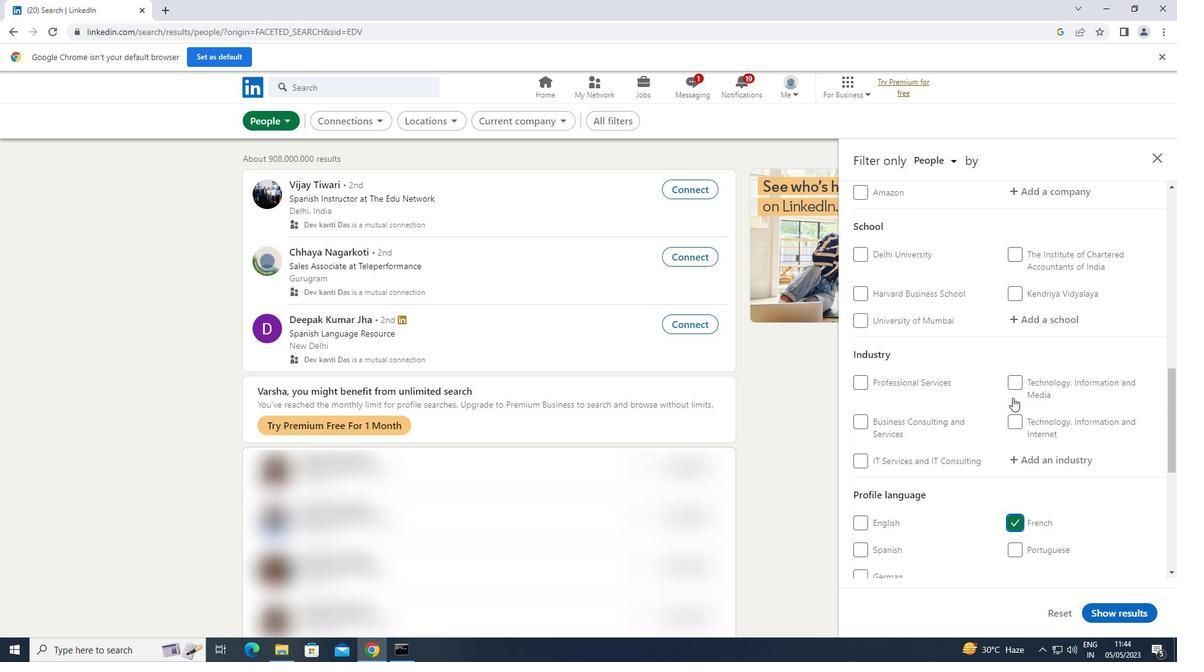 
Action: Mouse scrolled (1012, 398) with delta (0, 0)
Screenshot: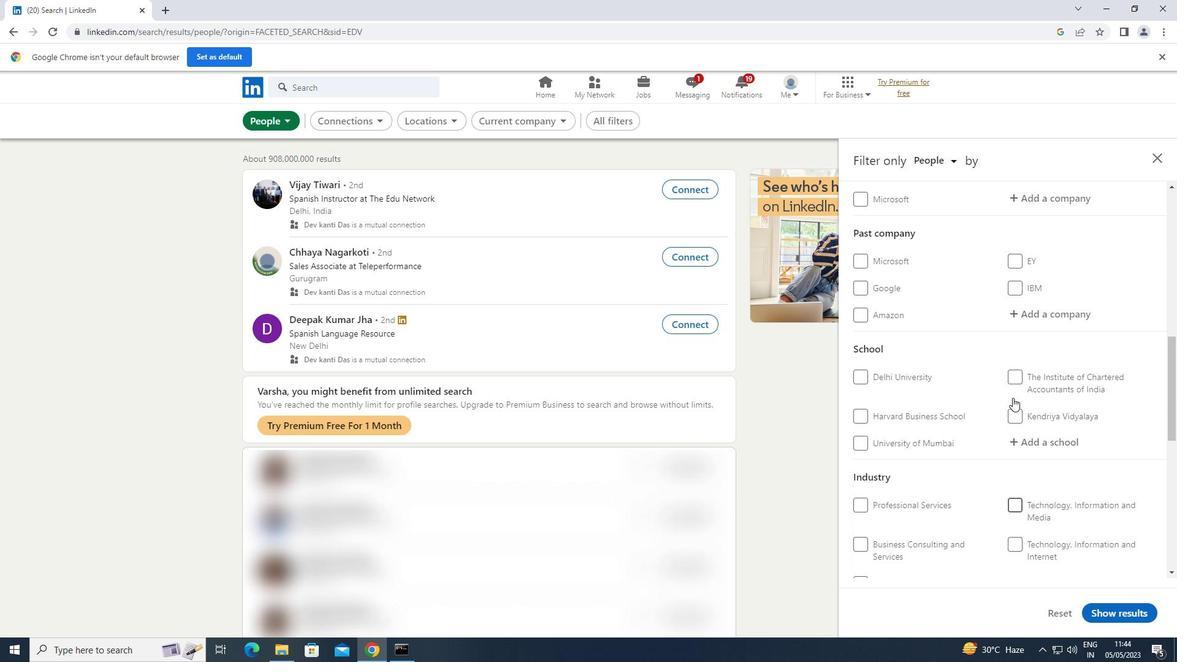 
Action: Mouse scrolled (1012, 398) with delta (0, 0)
Screenshot: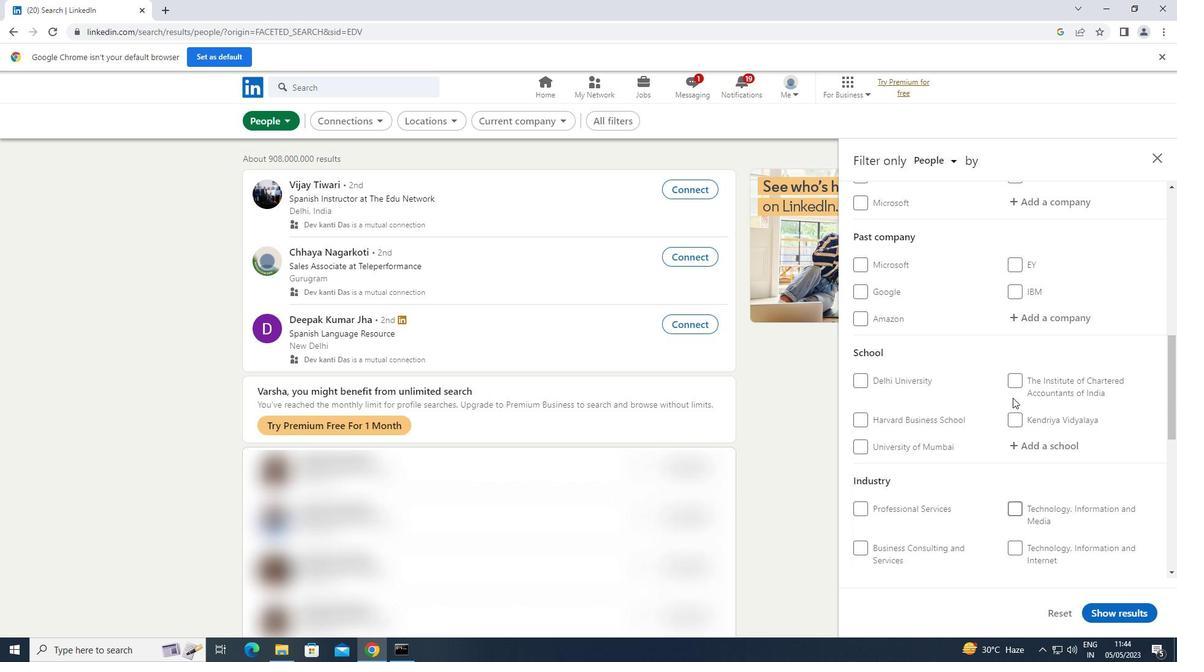 
Action: Mouse moved to (1052, 325)
Screenshot: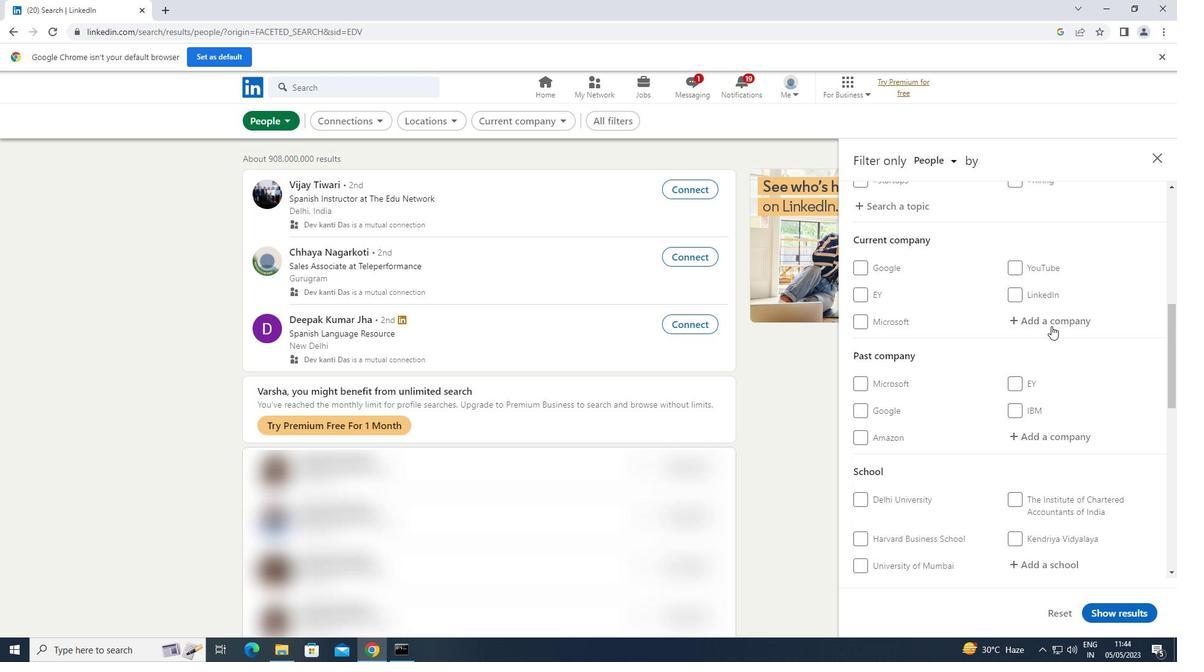 
Action: Mouse pressed left at (1052, 325)
Screenshot: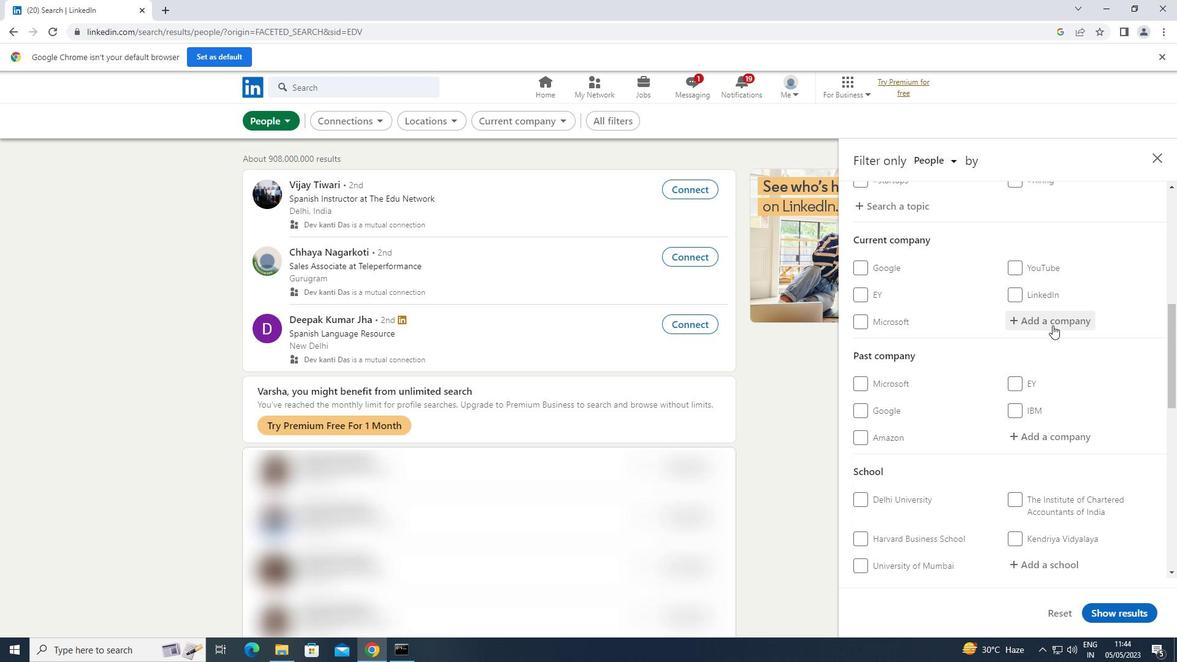 
Action: Key pressed <Key.shift>INDIA<Key.space><Key.shift>TRANSPORT<Key.space><Key.shift>LOGISTICS<Key.space><Key.shift>NEWS
Screenshot: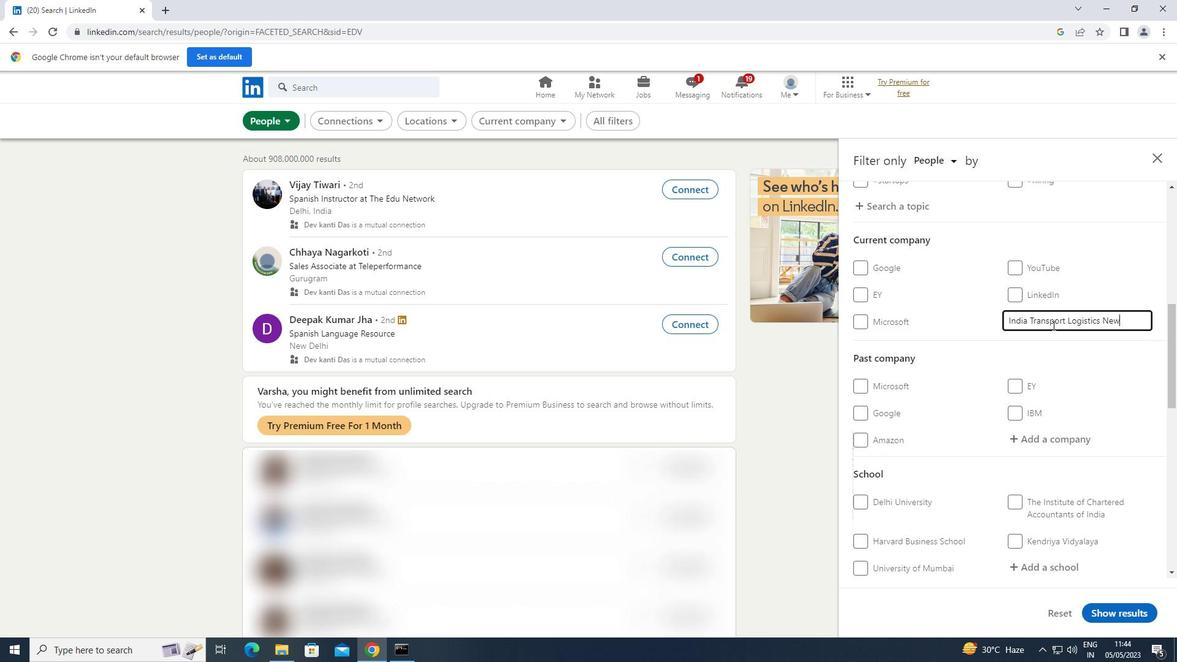 
Action: Mouse scrolled (1052, 324) with delta (0, 0)
Screenshot: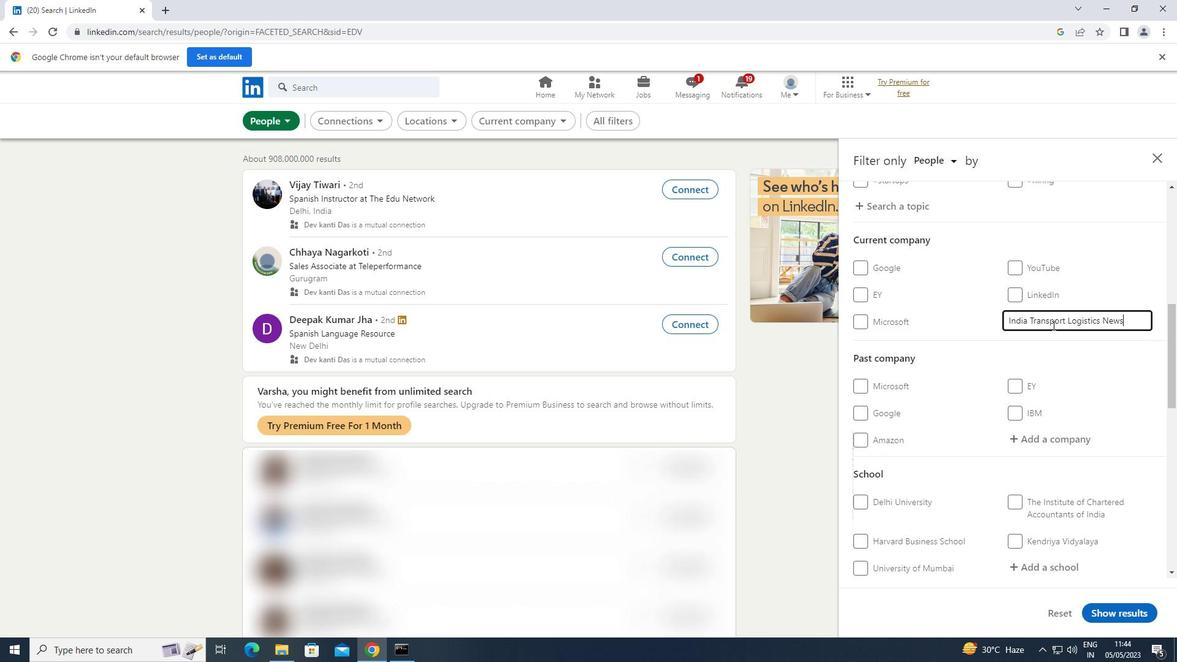 
Action: Mouse scrolled (1052, 324) with delta (0, 0)
Screenshot: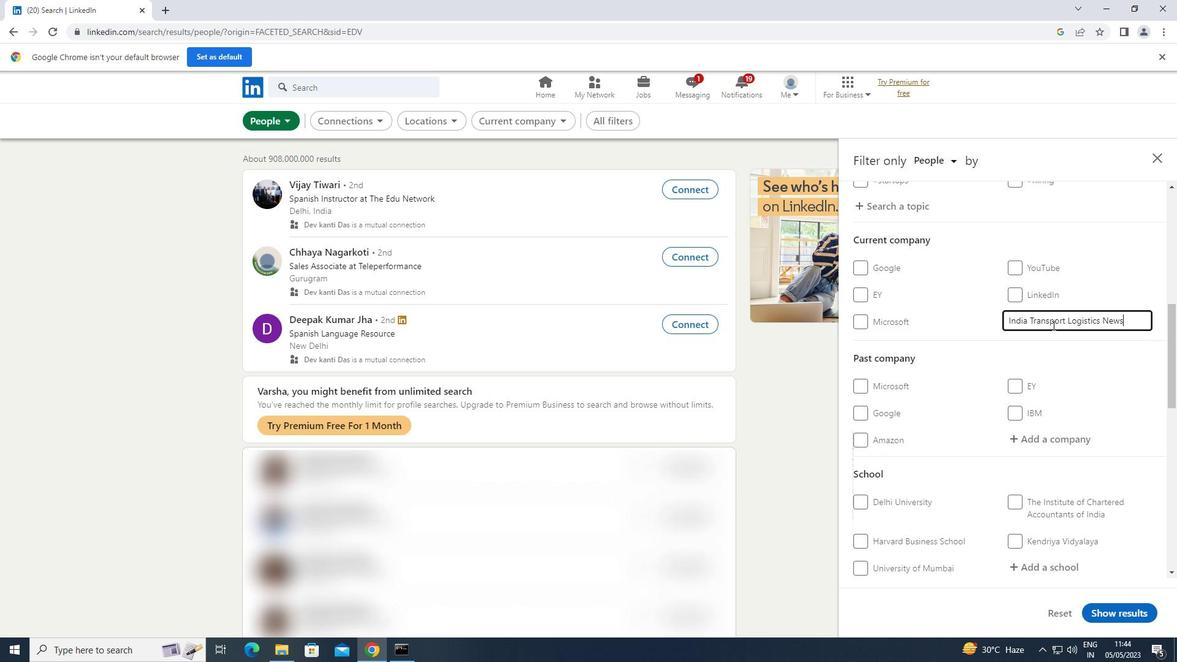 
Action: Mouse scrolled (1052, 324) with delta (0, 0)
Screenshot: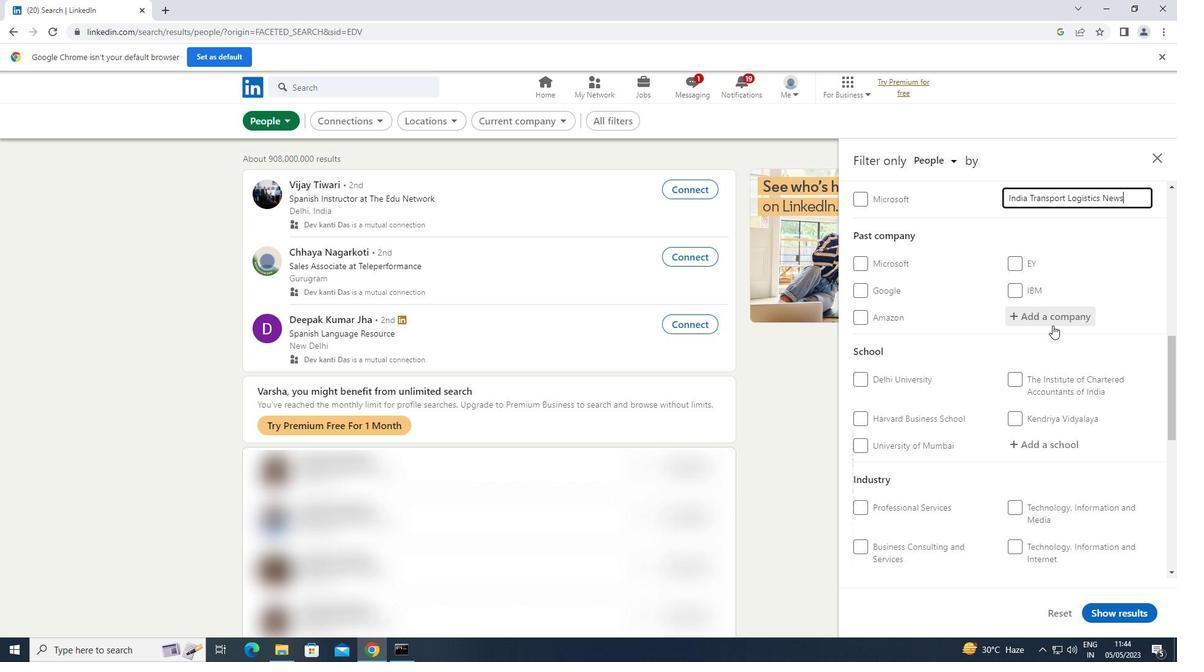 
Action: Mouse scrolled (1052, 324) with delta (0, 0)
Screenshot: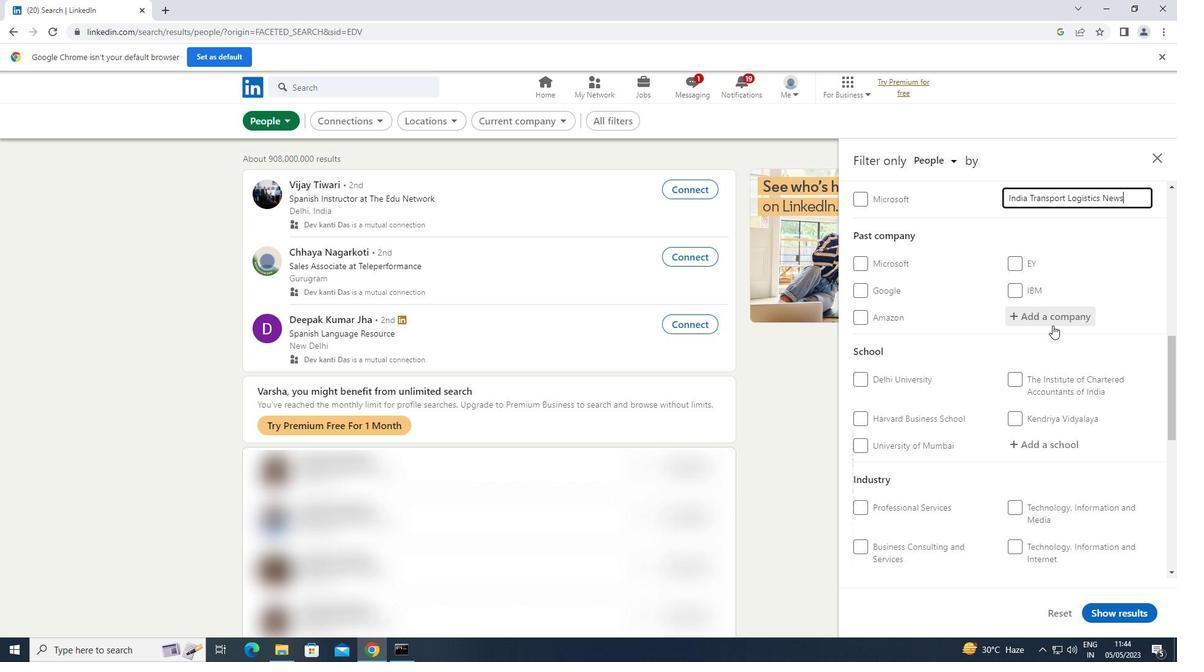 
Action: Mouse moved to (1053, 324)
Screenshot: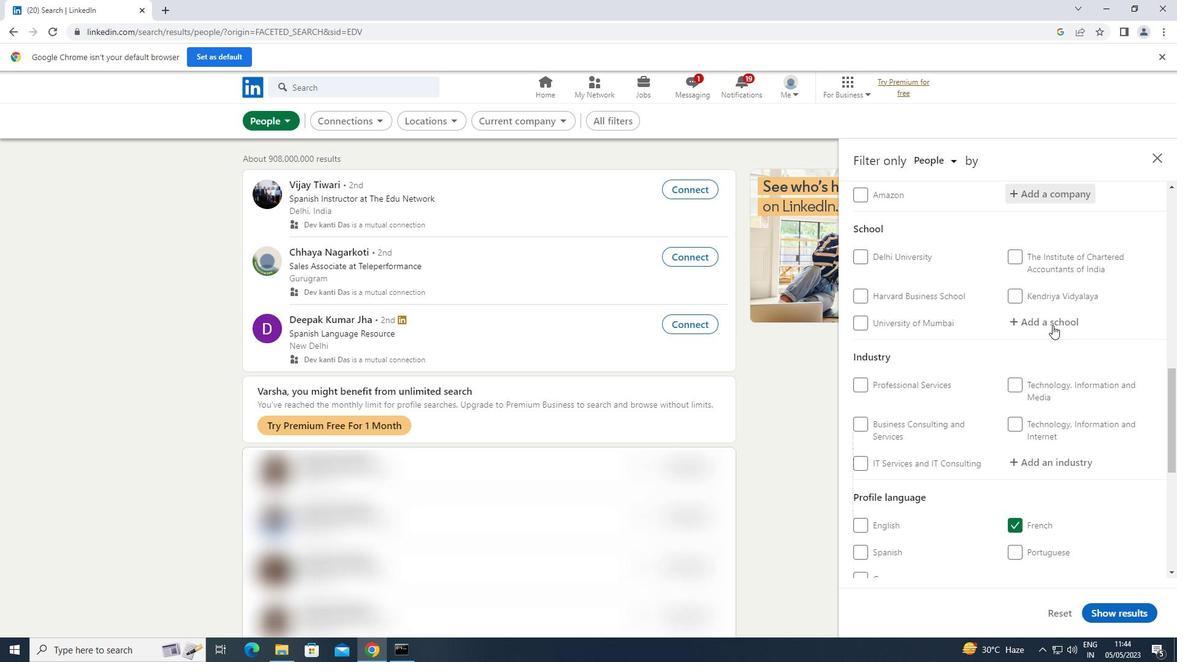 
Action: Mouse pressed left at (1053, 324)
Screenshot: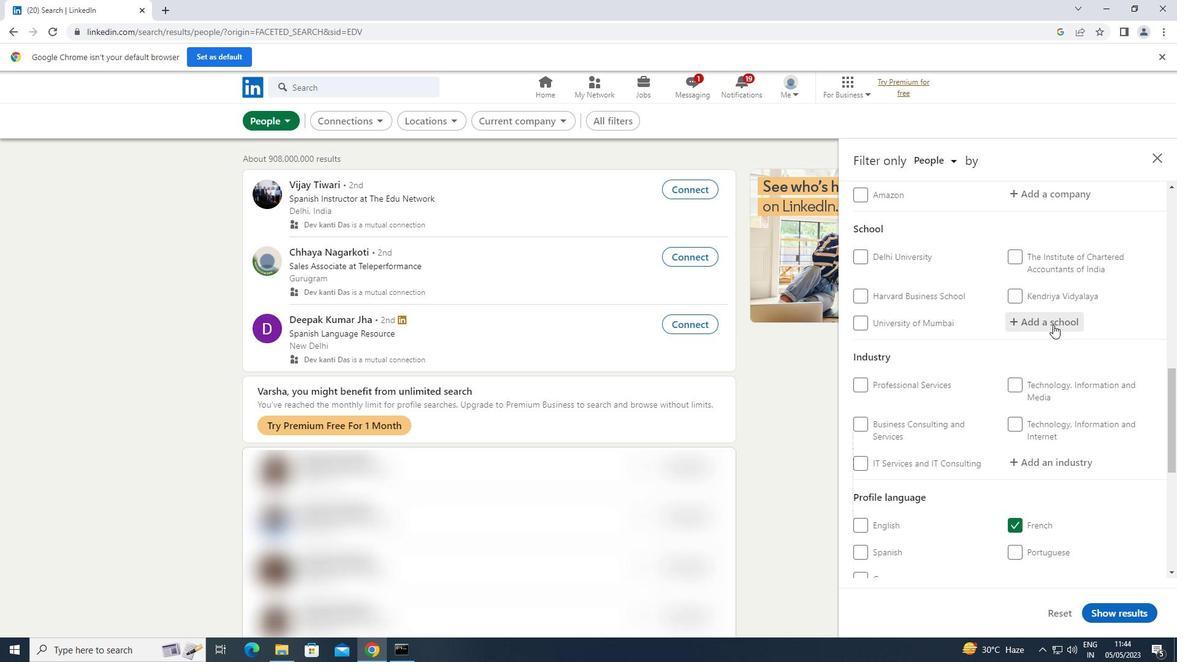 
Action: Key pressed <Key.shift>HIGHER<Key.space><Key.shift>SECONDARY
Screenshot: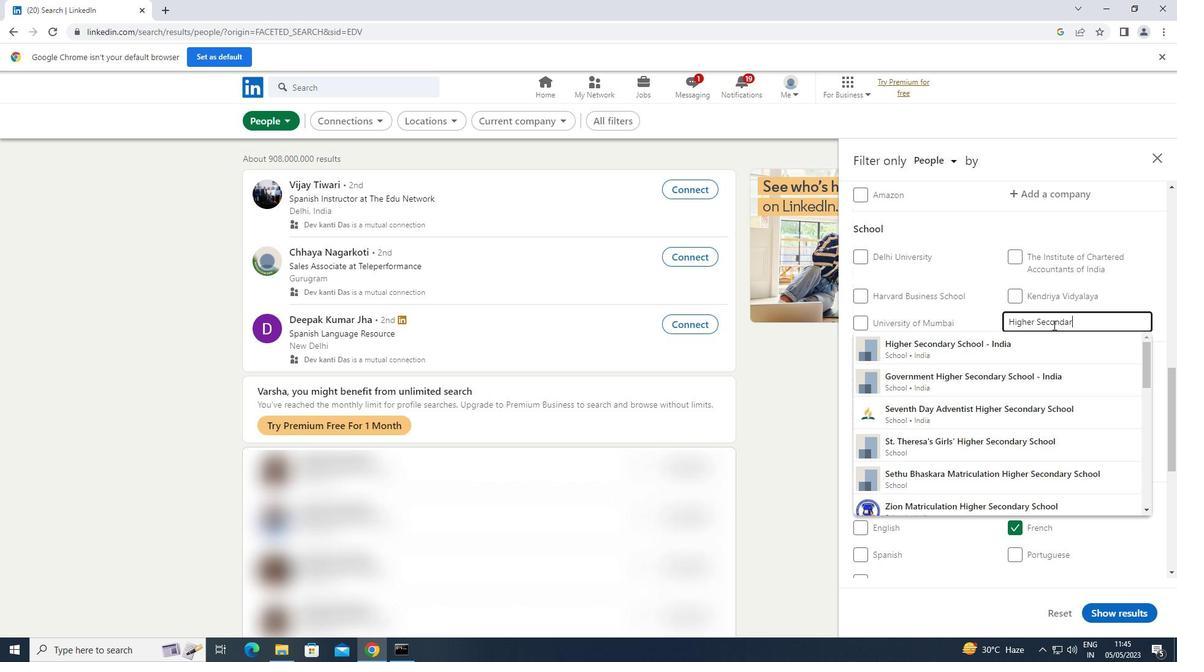 
Action: Mouse moved to (922, 343)
Screenshot: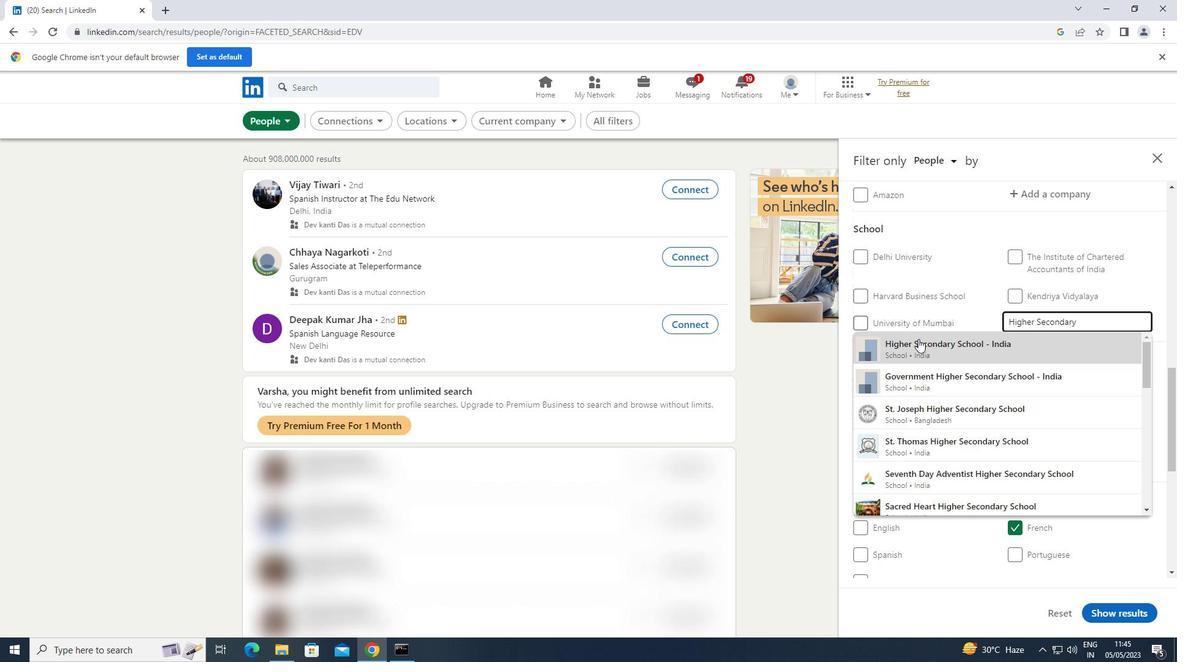 
Action: Mouse pressed left at (922, 343)
Screenshot: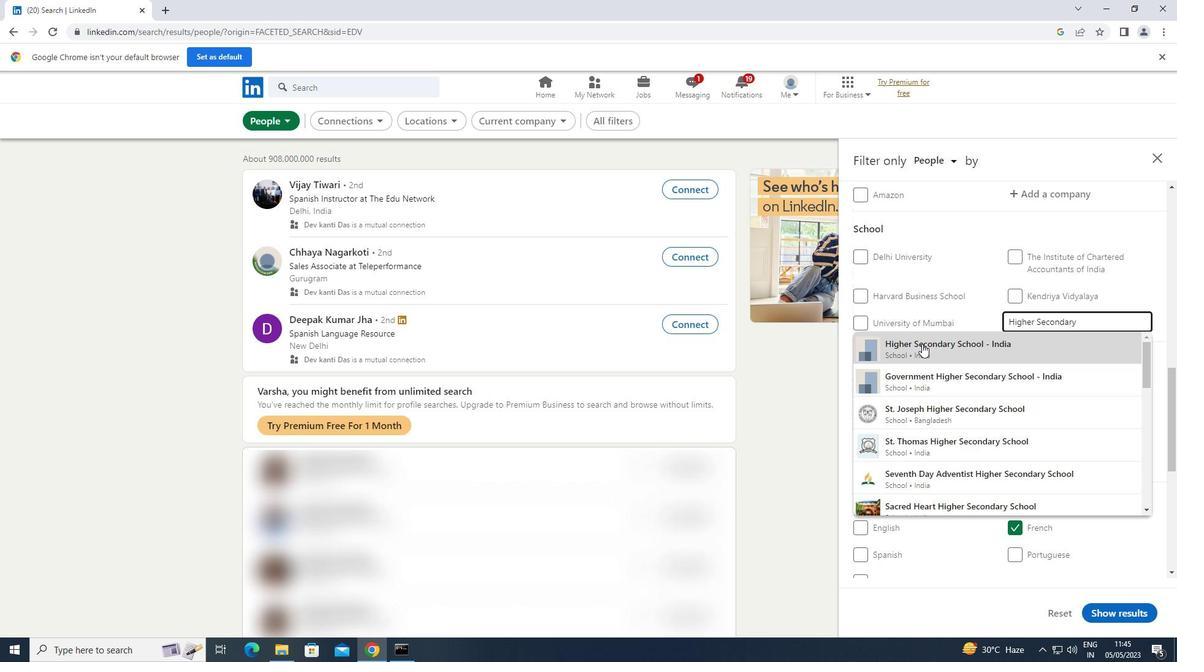 
Action: Mouse scrolled (922, 343) with delta (0, 0)
Screenshot: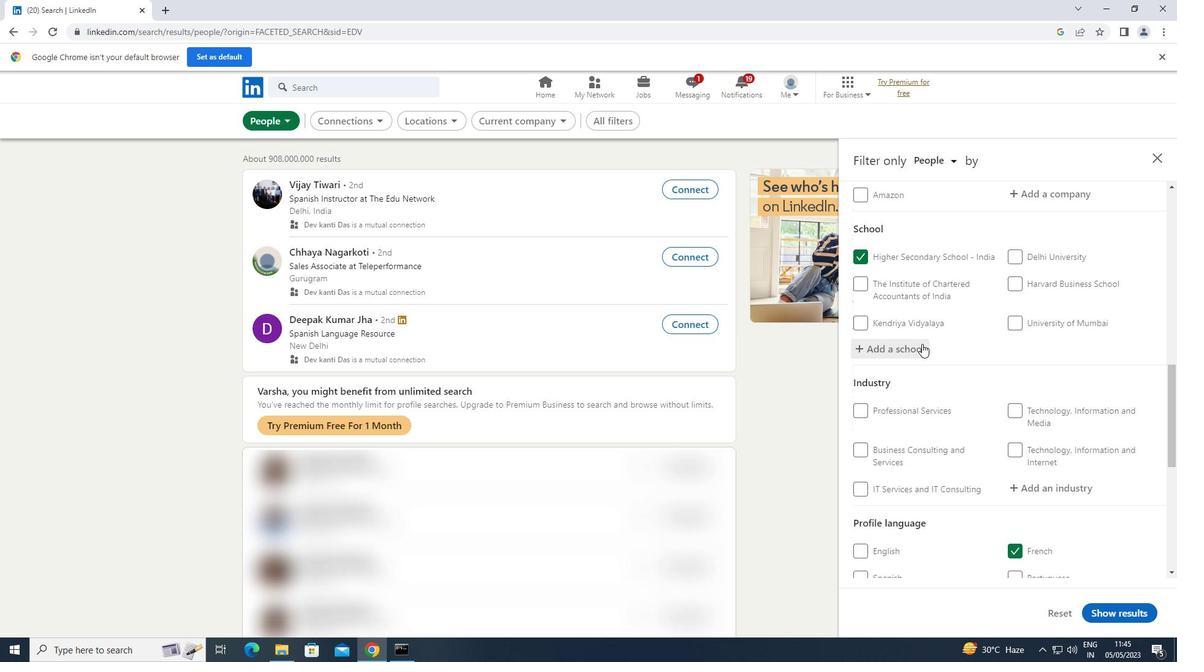 
Action: Mouse scrolled (922, 343) with delta (0, 0)
Screenshot: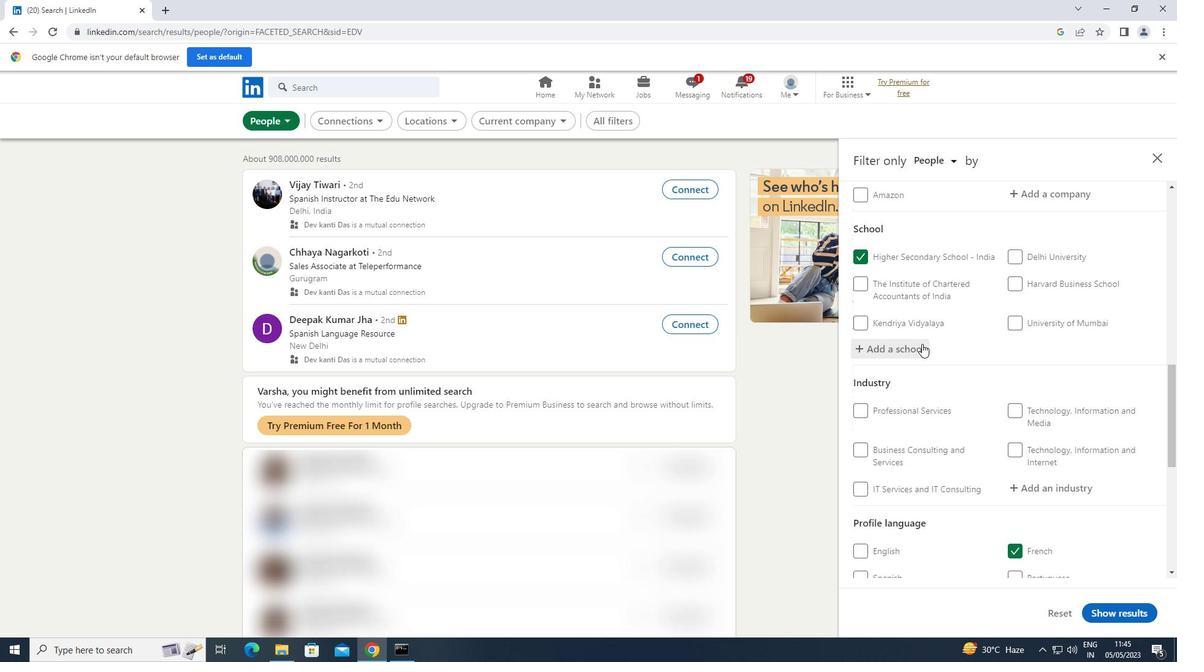 
Action: Mouse scrolled (922, 343) with delta (0, 0)
Screenshot: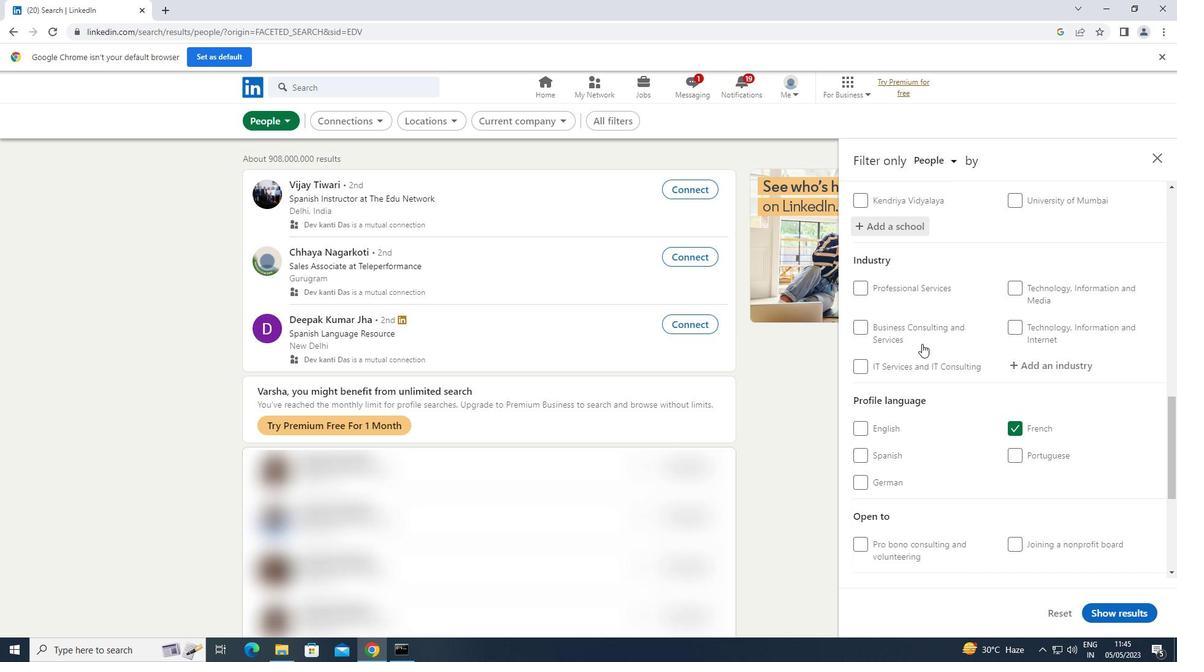 
Action: Mouse scrolled (922, 343) with delta (0, 0)
Screenshot: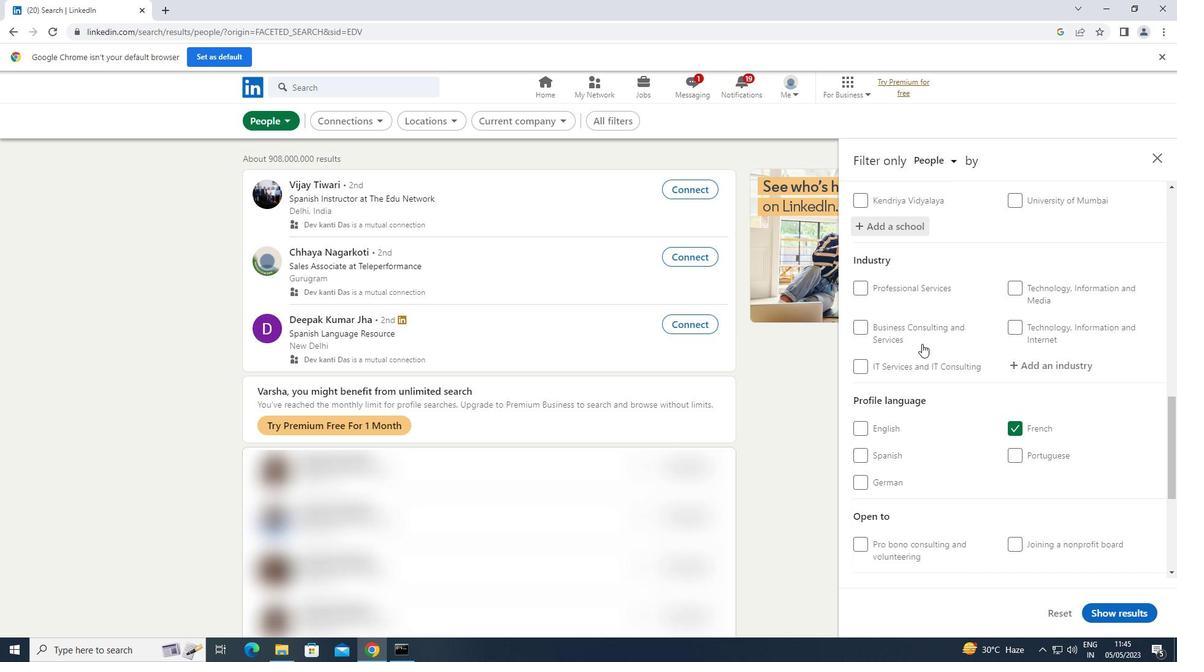 
Action: Mouse moved to (928, 347)
Screenshot: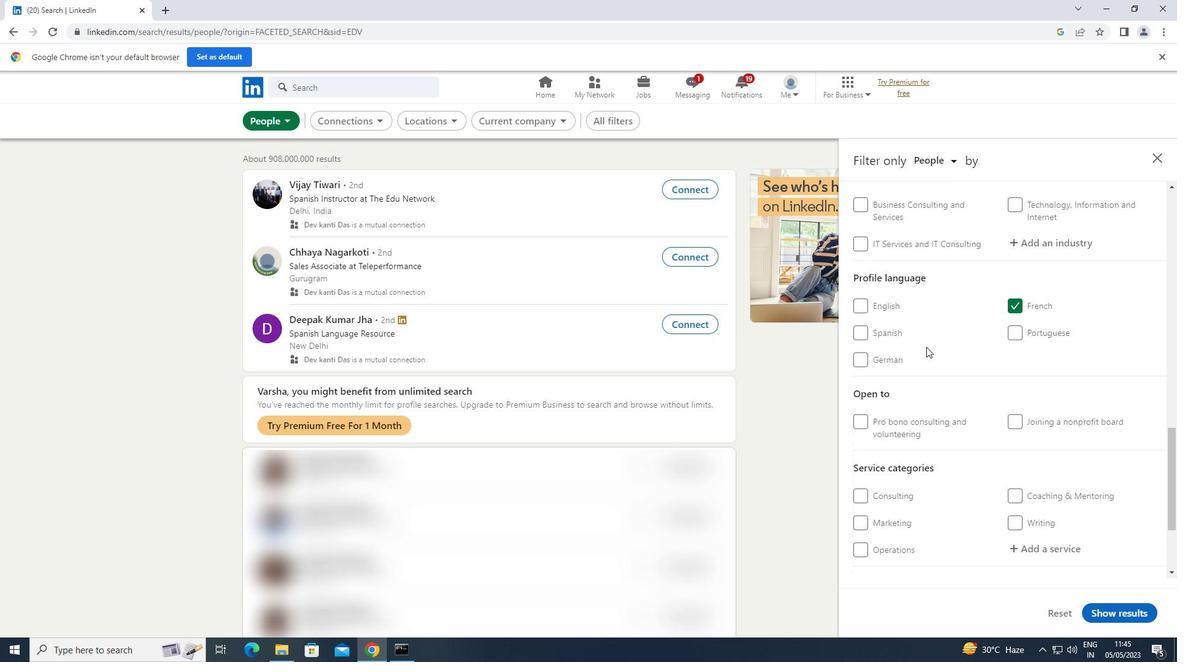 
Action: Mouse scrolled (928, 347) with delta (0, 0)
Screenshot: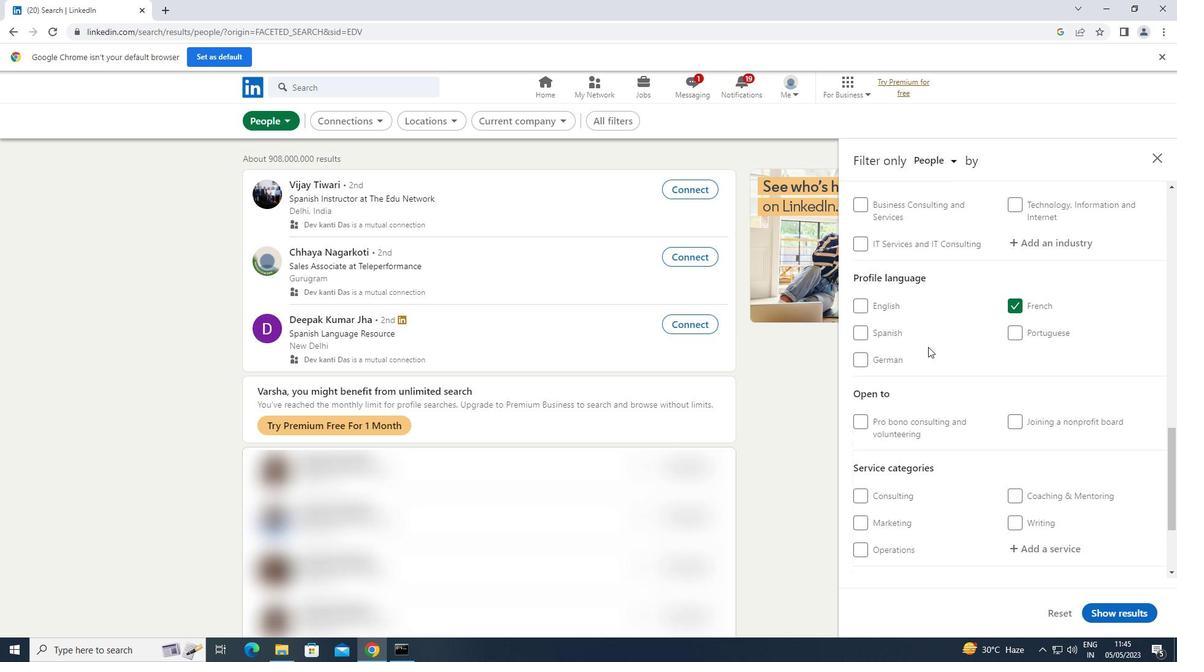 
Action: Mouse moved to (1046, 299)
Screenshot: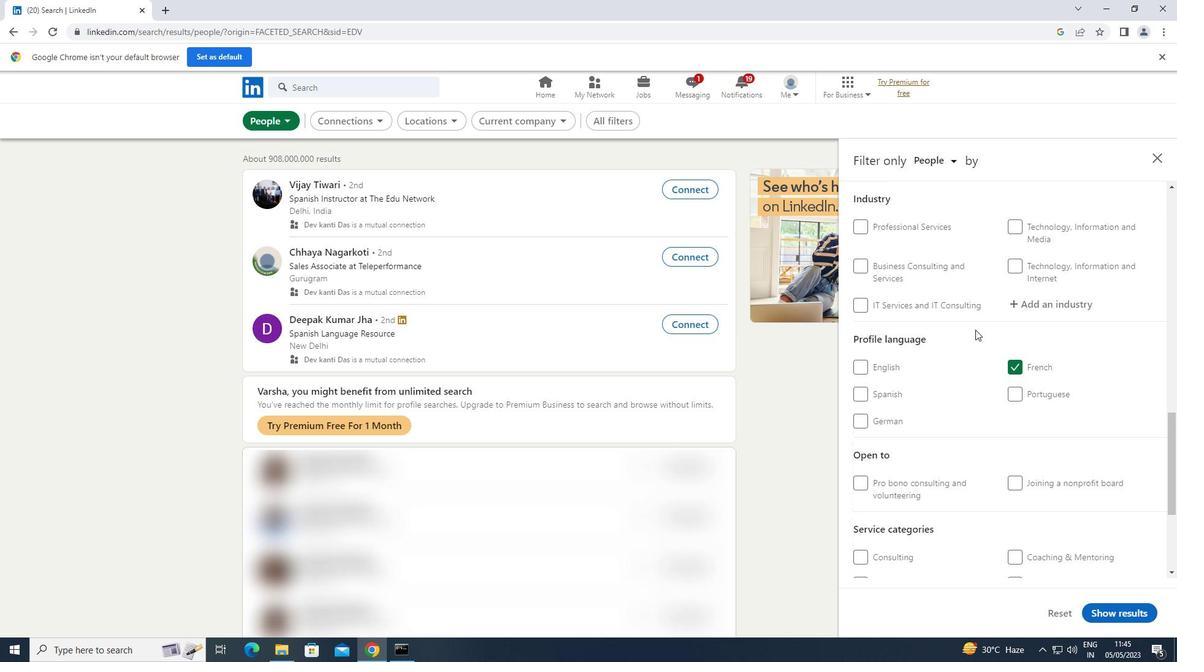 
Action: Mouse pressed left at (1046, 299)
Screenshot: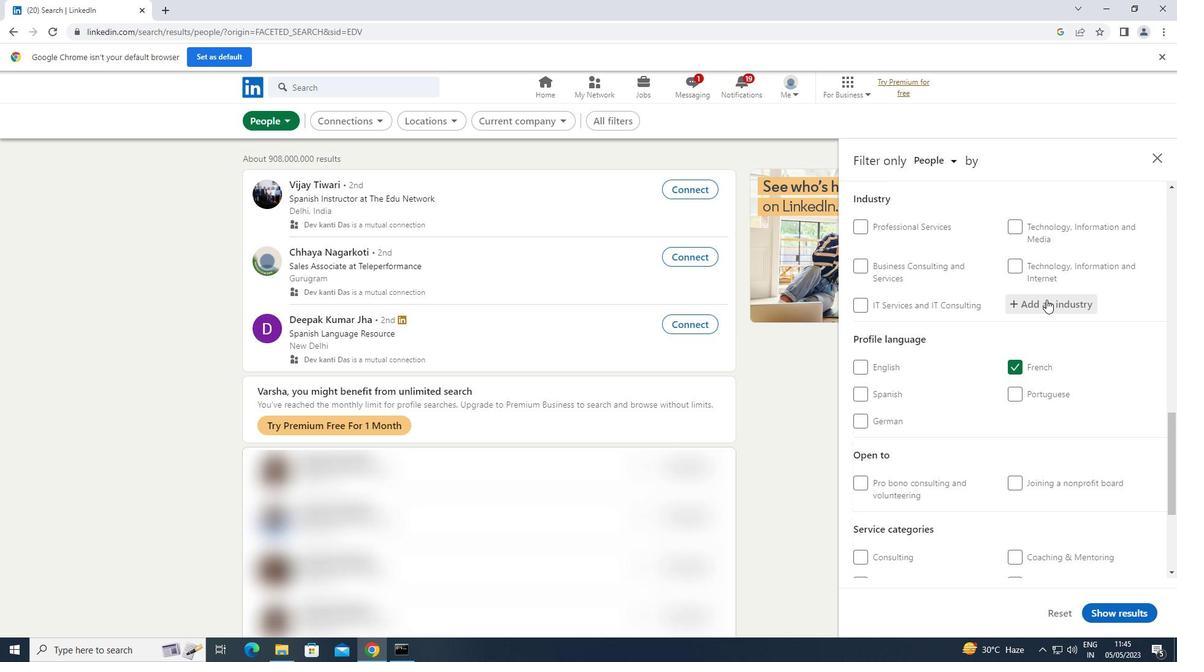 
Action: Key pressed <Key.shift>MACHINERY
Screenshot: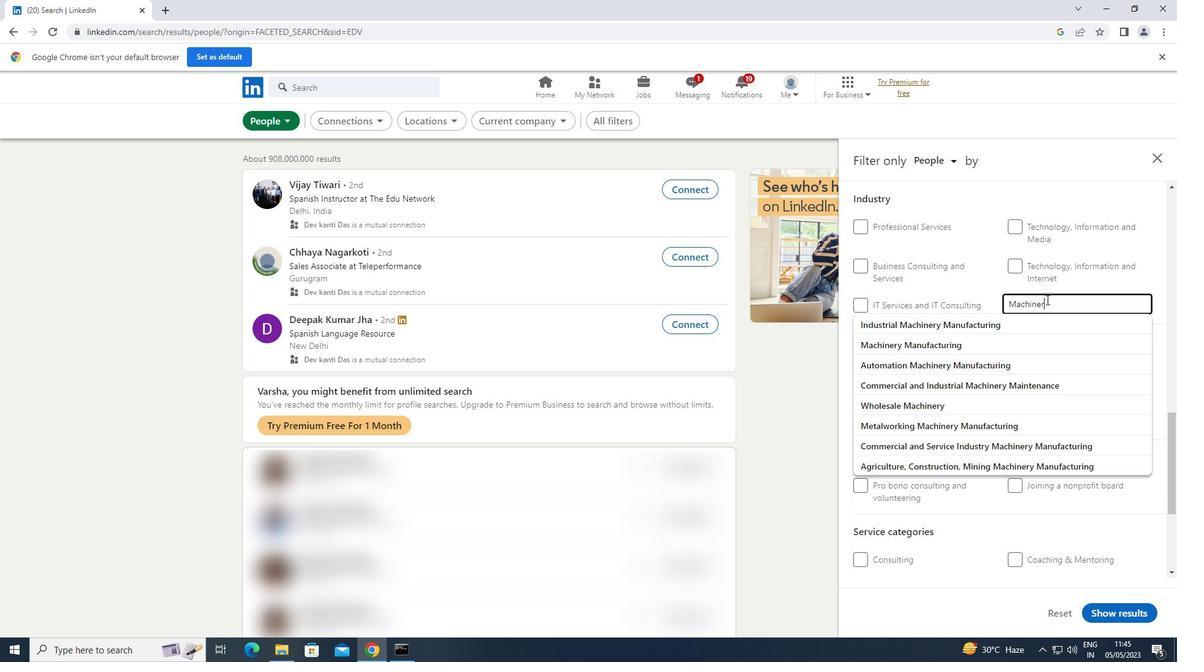
Action: Mouse moved to (995, 342)
Screenshot: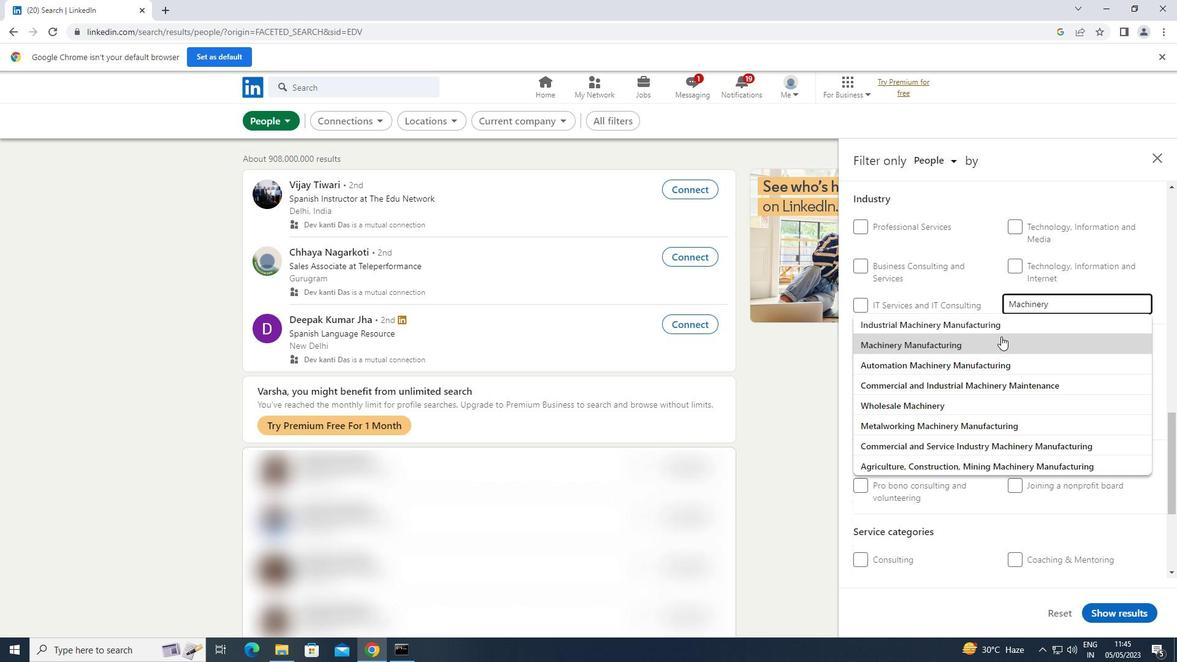 
Action: Mouse pressed left at (995, 342)
Screenshot: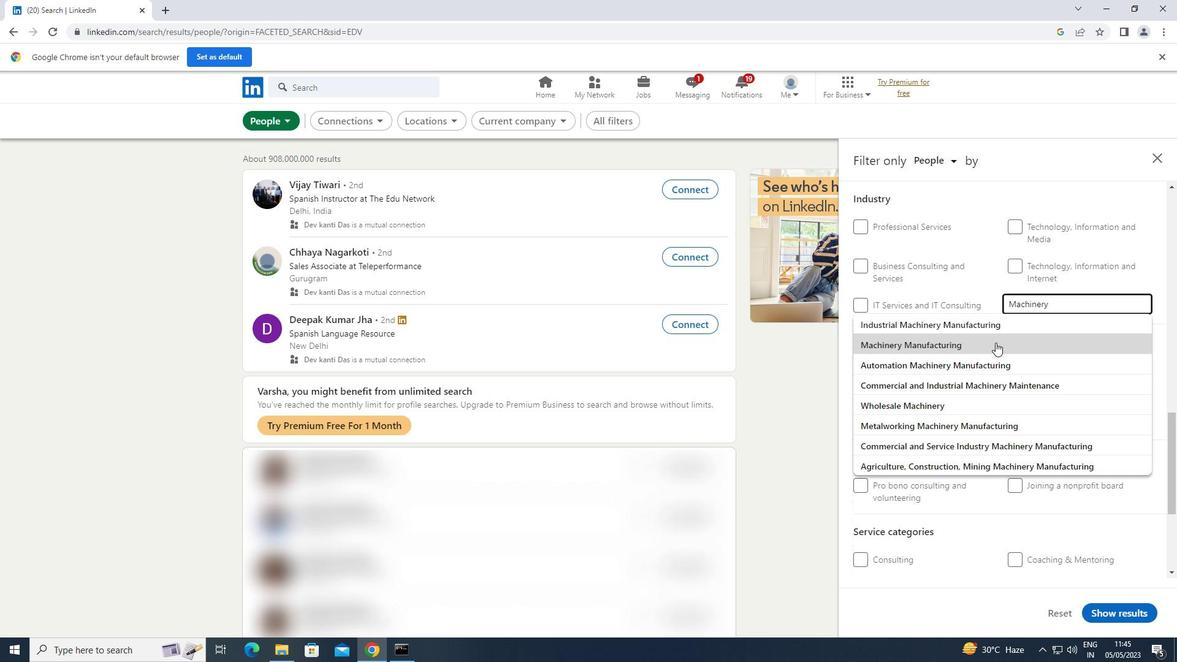 
Action: Mouse scrolled (995, 342) with delta (0, 0)
Screenshot: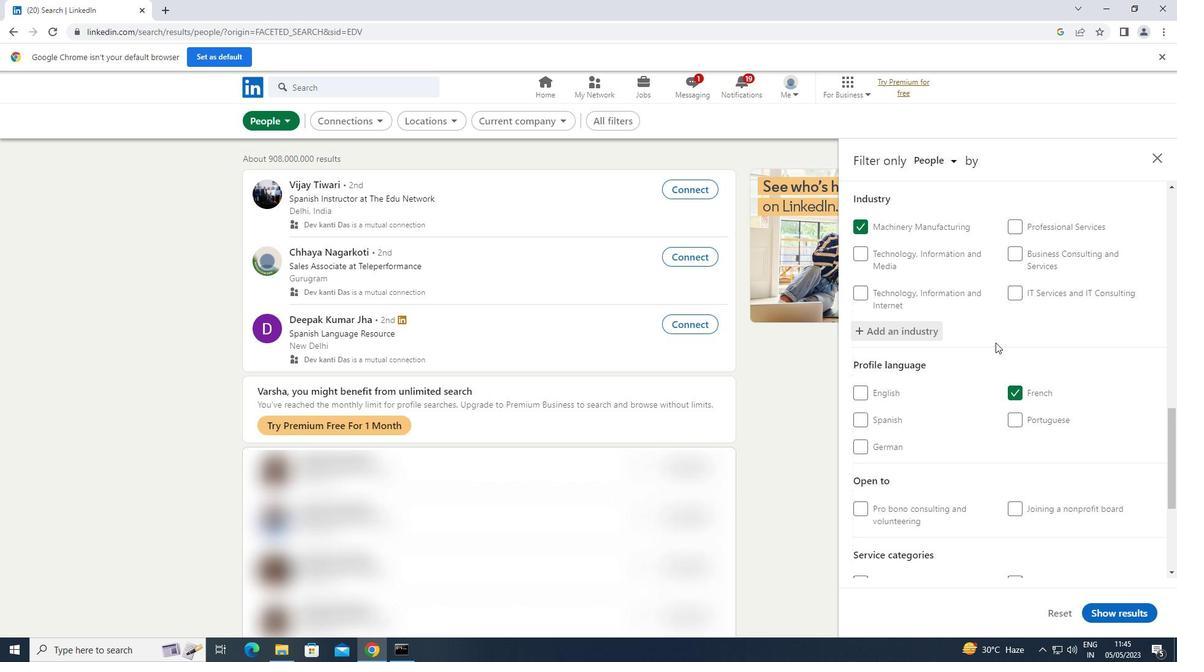 
Action: Mouse scrolled (995, 342) with delta (0, 0)
Screenshot: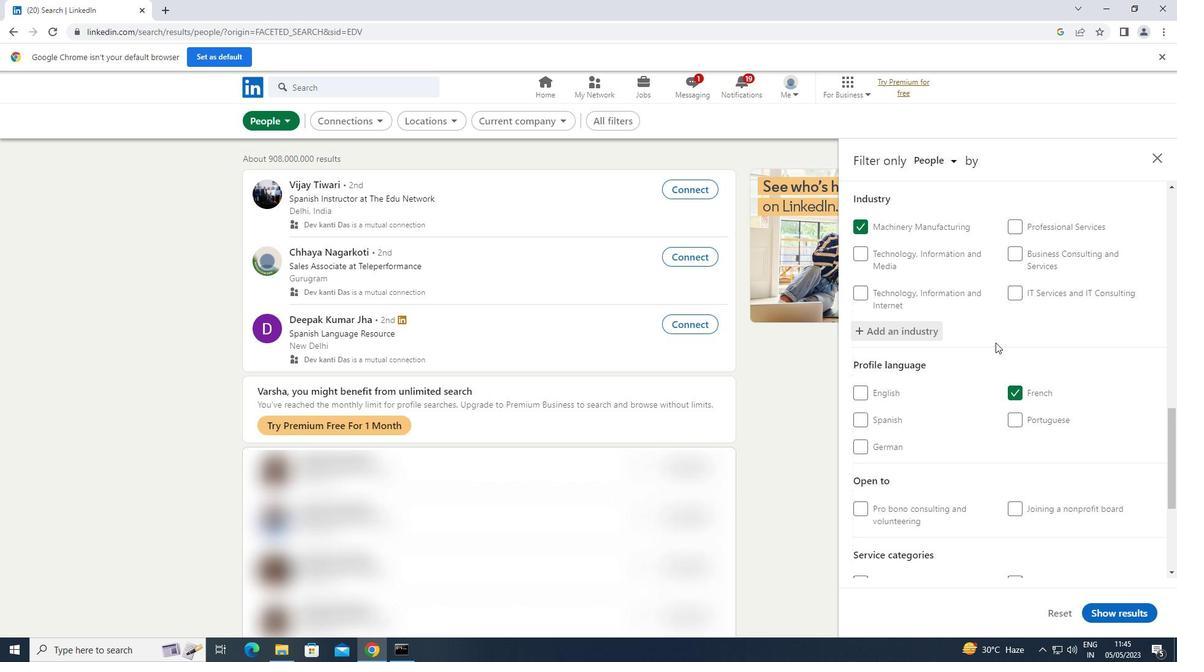 
Action: Mouse scrolled (995, 342) with delta (0, 0)
Screenshot: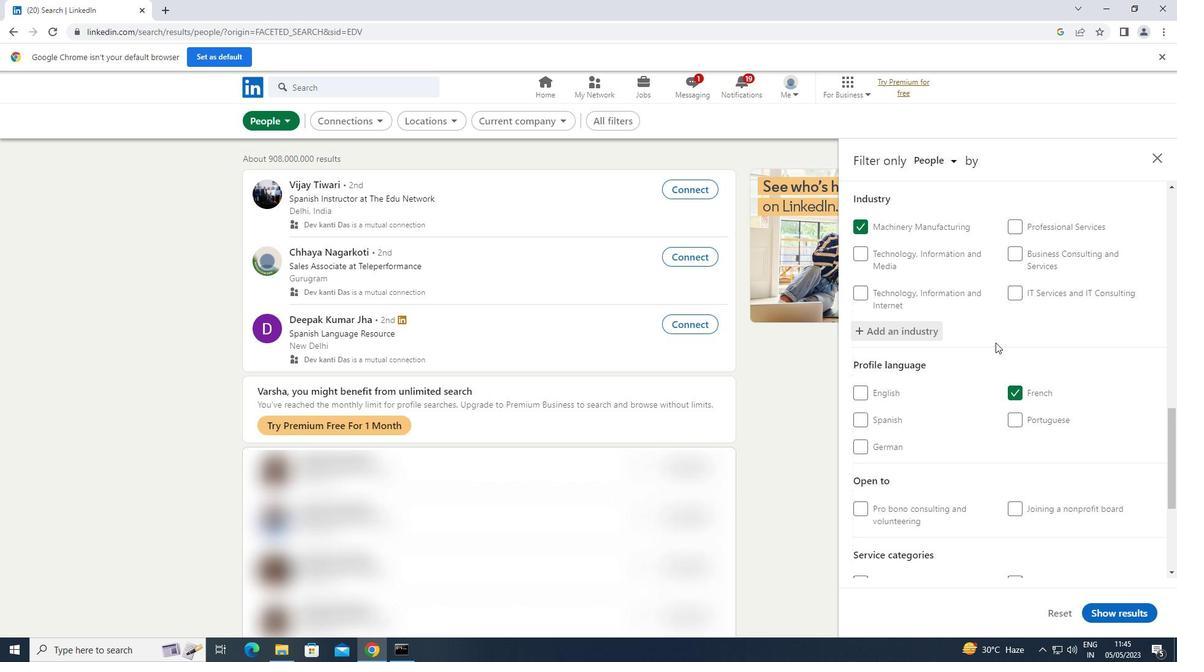 
Action: Mouse scrolled (995, 342) with delta (0, 0)
Screenshot: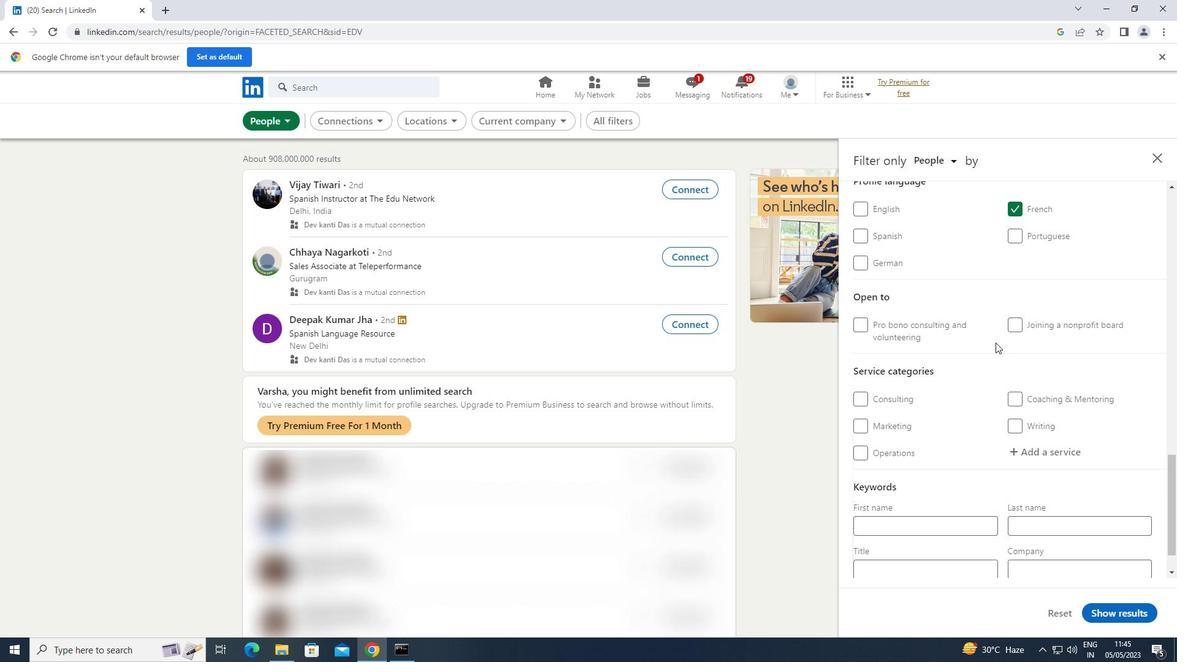 
Action: Mouse scrolled (995, 342) with delta (0, 0)
Screenshot: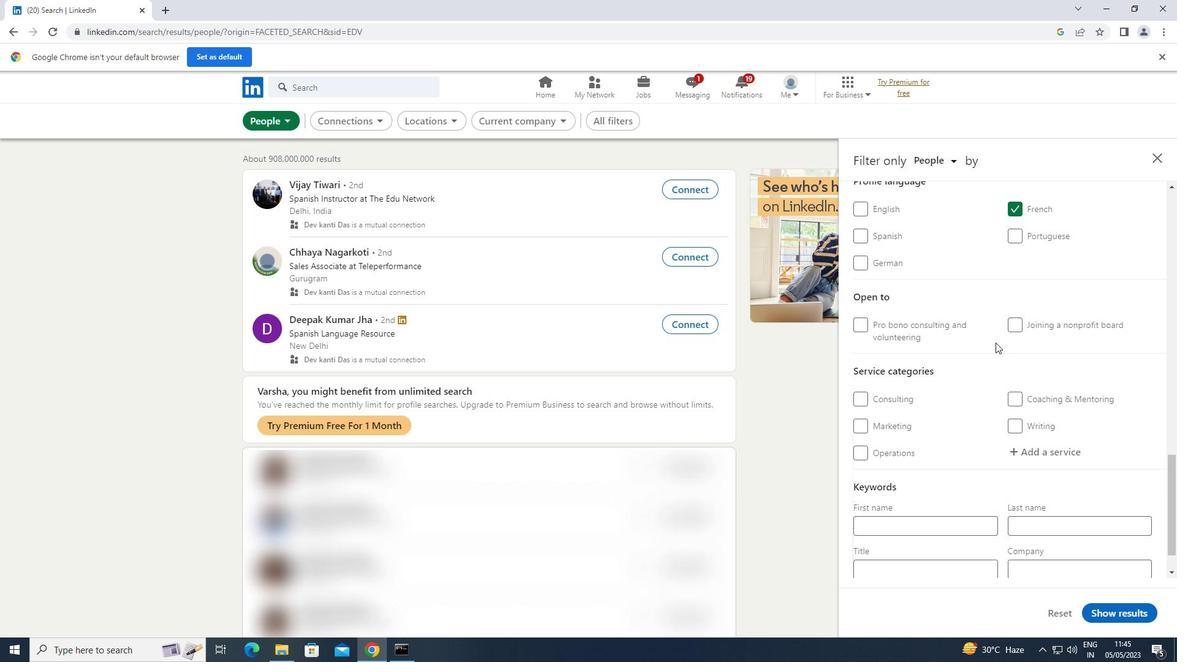 
Action: Mouse scrolled (995, 342) with delta (0, 0)
Screenshot: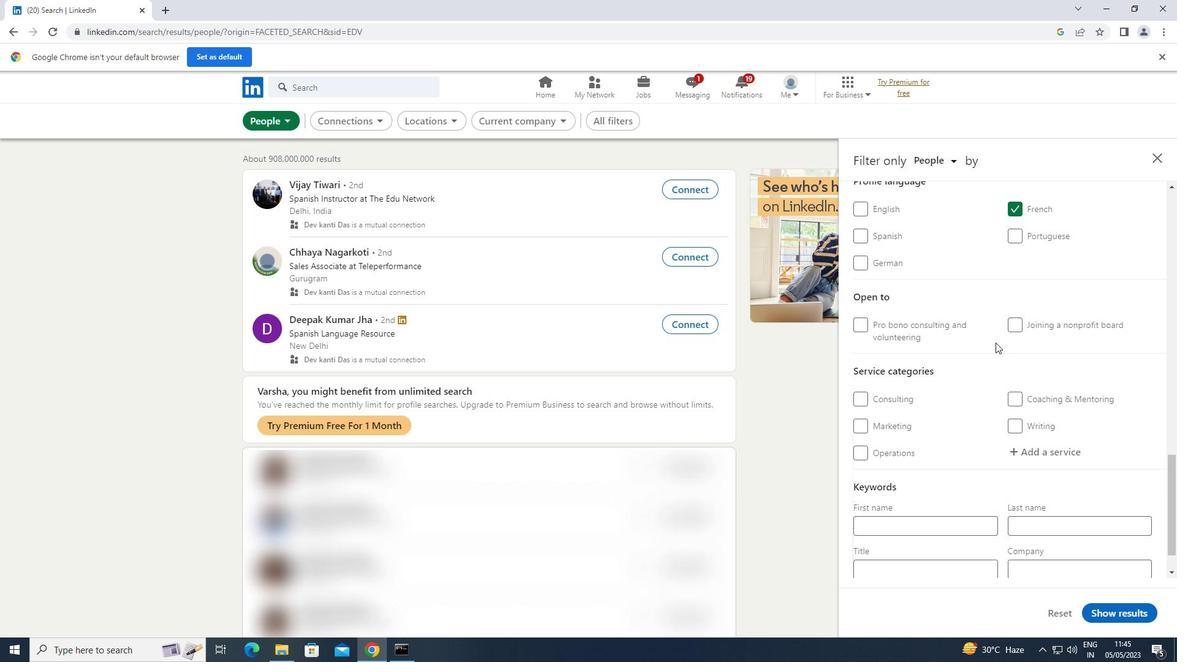 
Action: Mouse moved to (1029, 396)
Screenshot: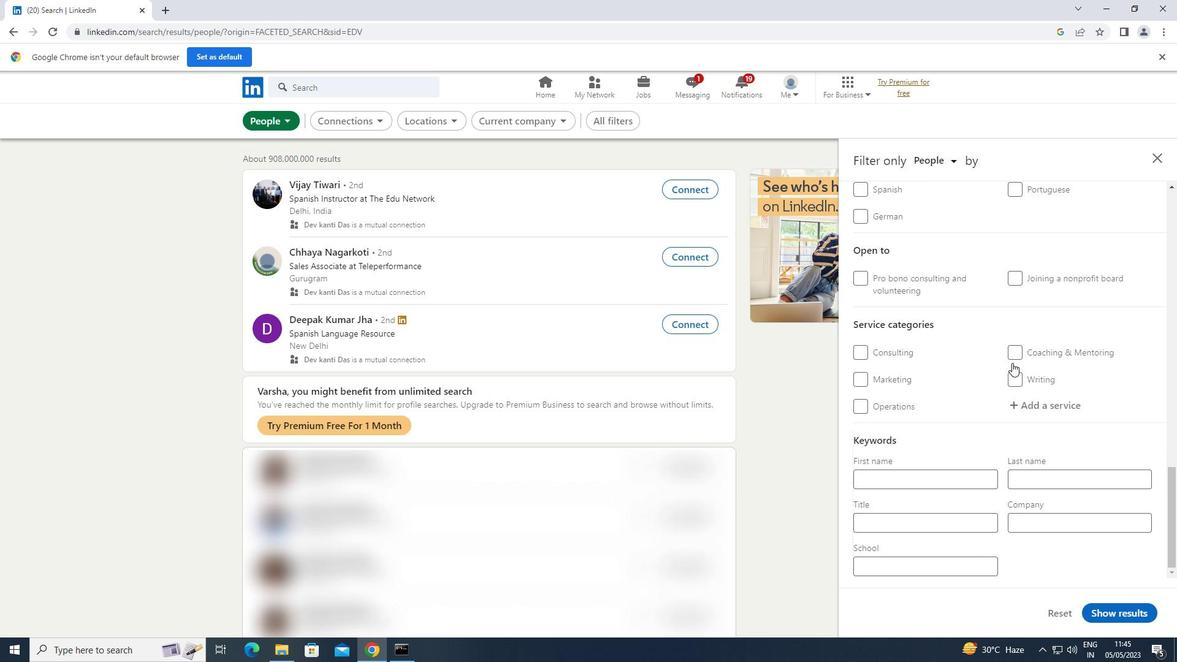 
Action: Mouse pressed left at (1029, 396)
Screenshot: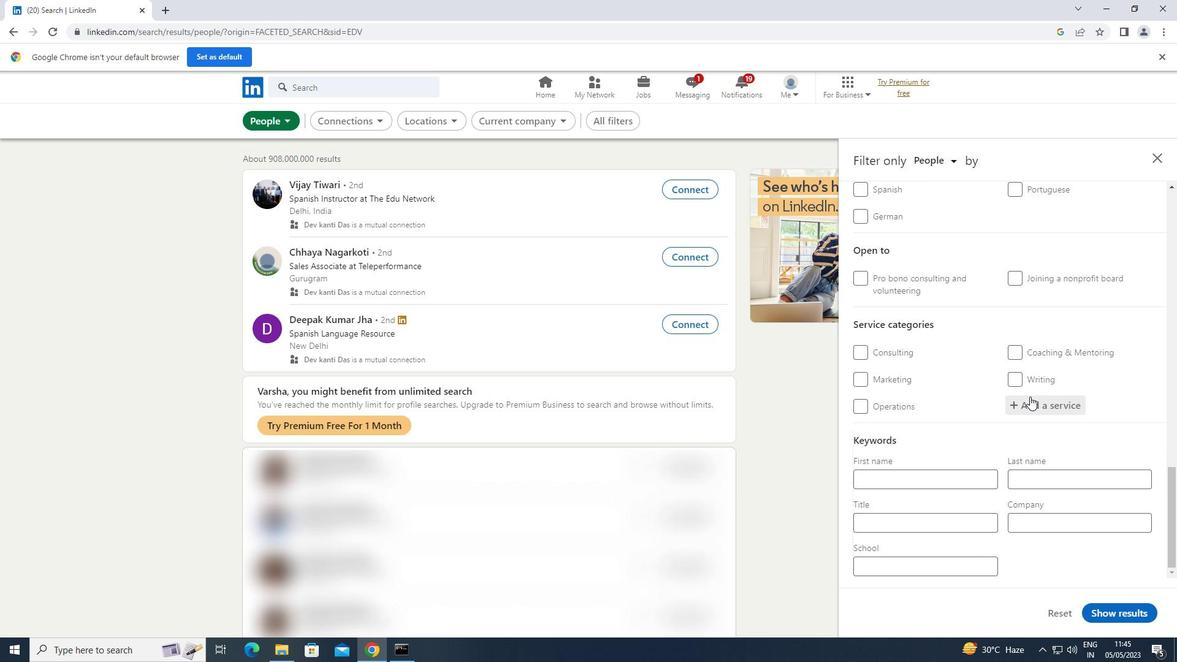 
Action: Key pressed <Key.shift>PRICING<Key.space><Key.shift>ST
Screenshot: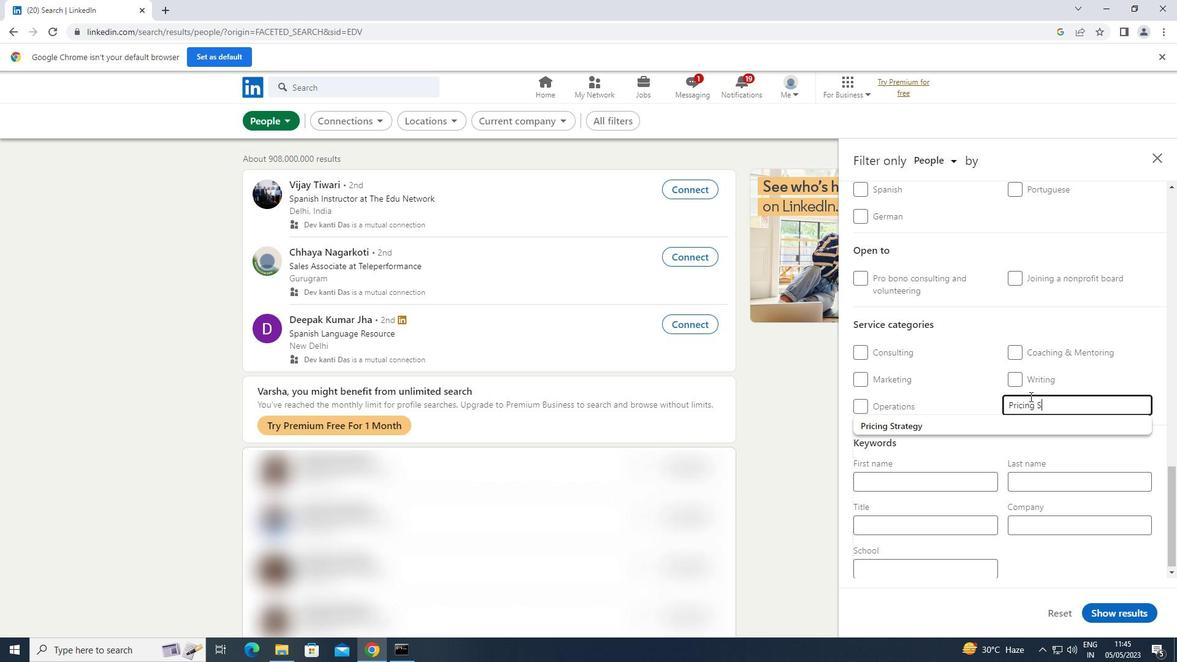 
Action: Mouse moved to (944, 427)
Screenshot: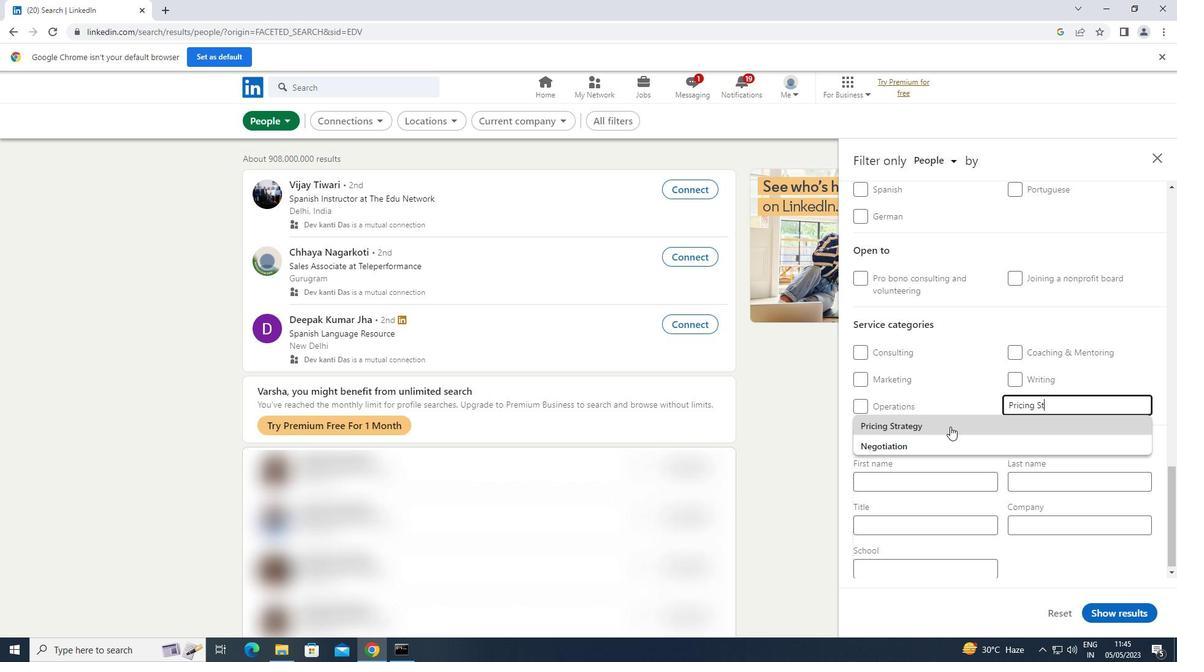 
Action: Mouse pressed left at (944, 427)
Screenshot: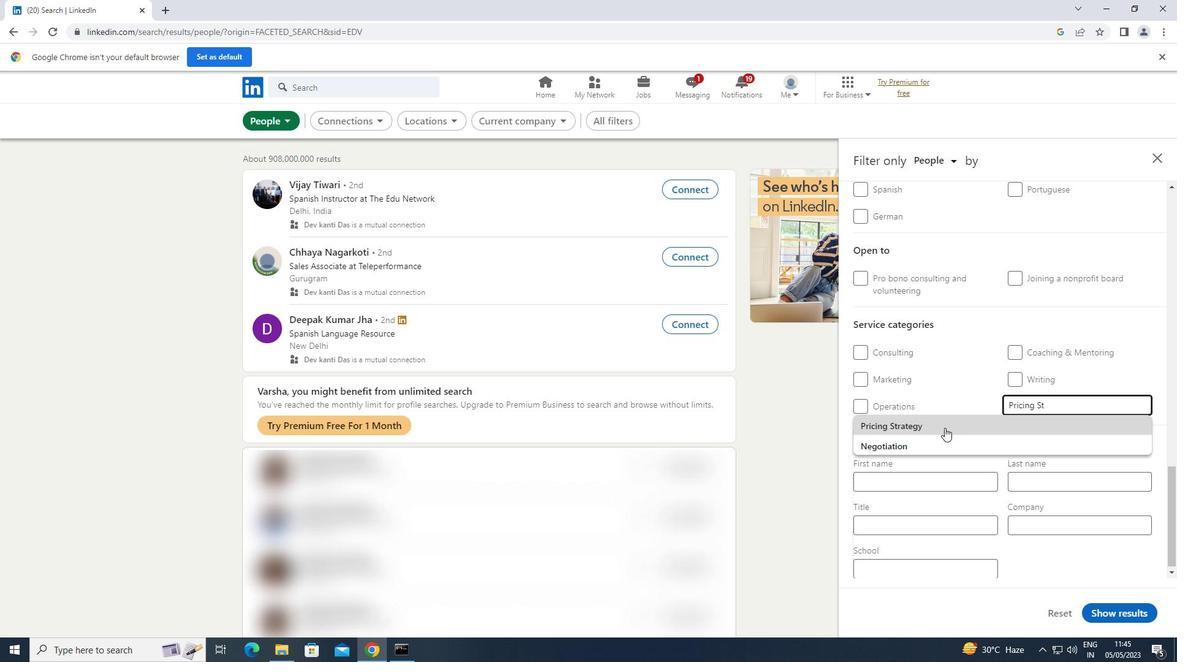 
Action: Mouse scrolled (944, 427) with delta (0, 0)
Screenshot: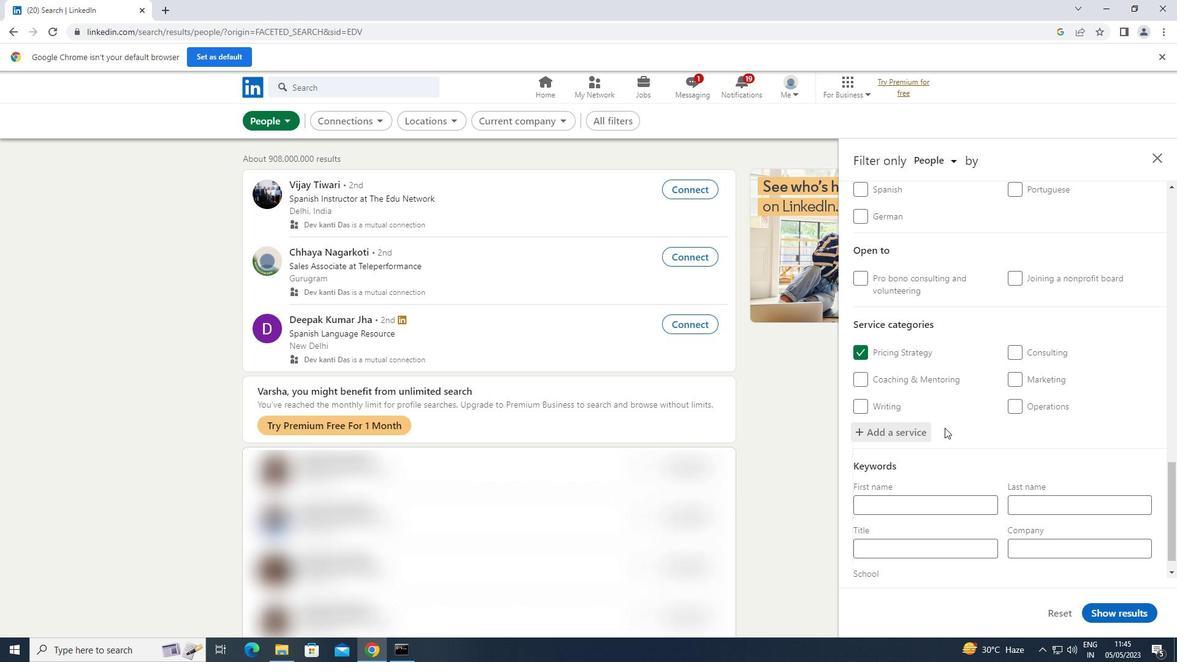 
Action: Mouse scrolled (944, 427) with delta (0, 0)
Screenshot: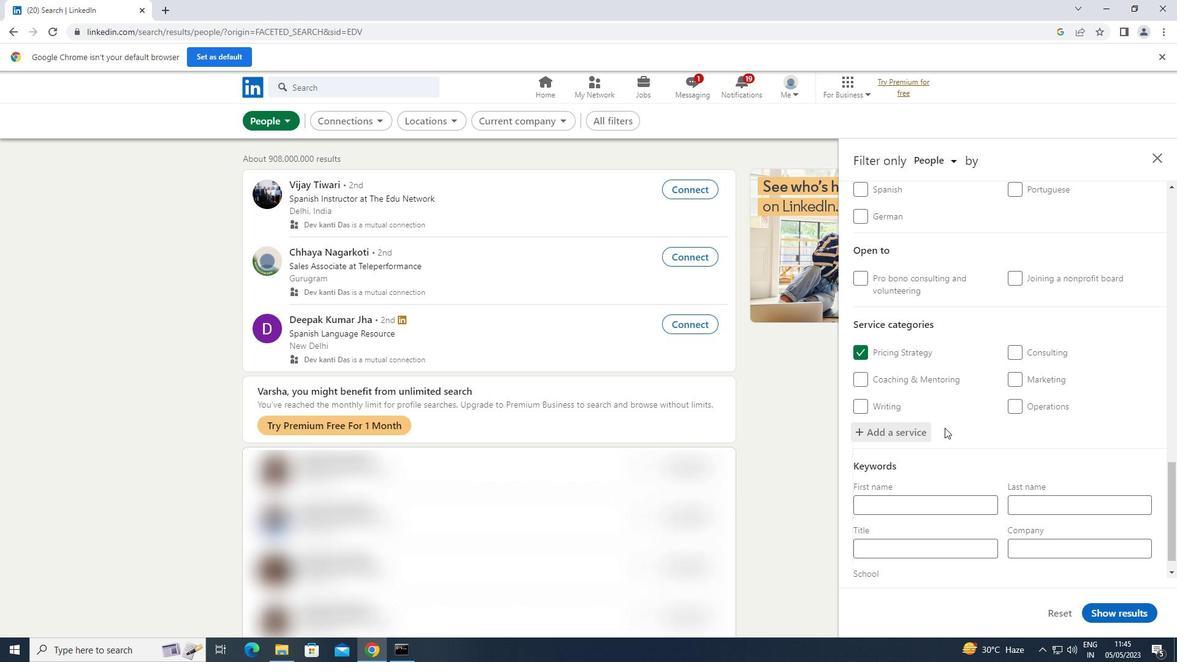 
Action: Mouse scrolled (944, 427) with delta (0, 0)
Screenshot: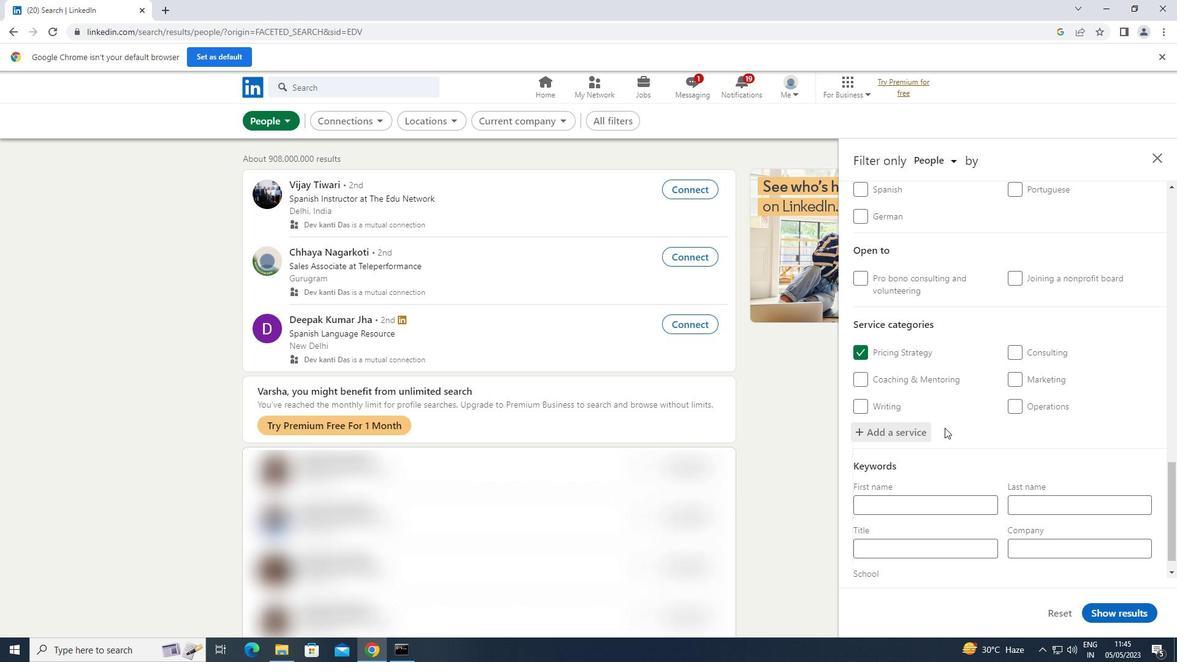 
Action: Mouse scrolled (944, 427) with delta (0, 0)
Screenshot: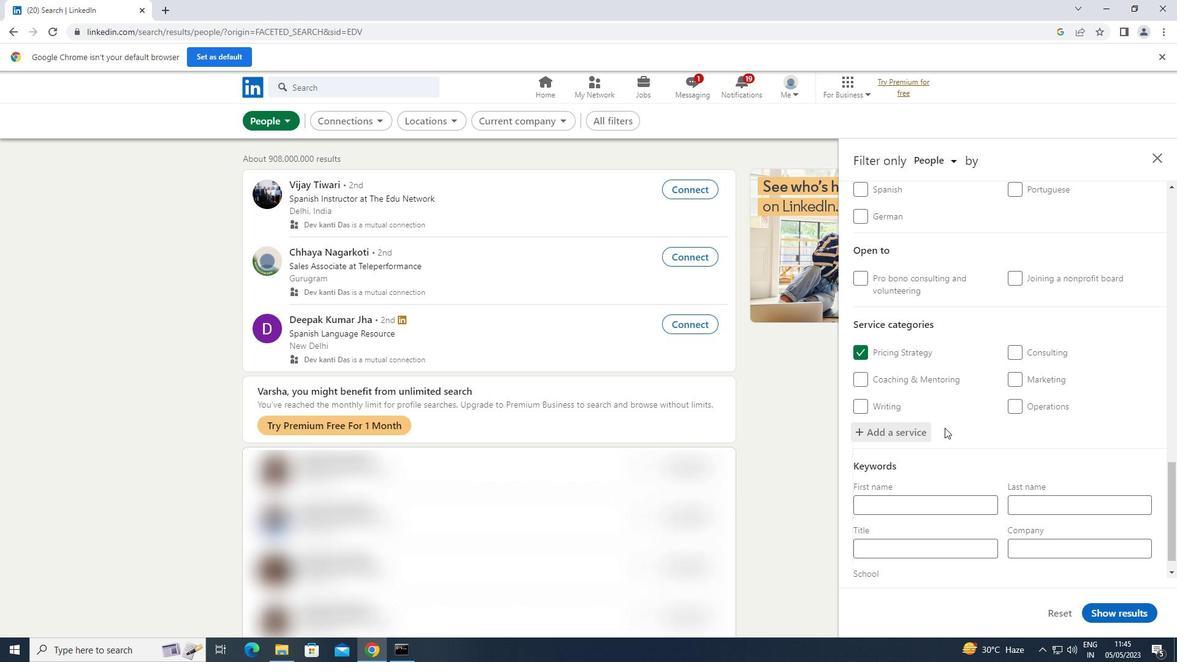 
Action: Mouse scrolled (944, 427) with delta (0, 0)
Screenshot: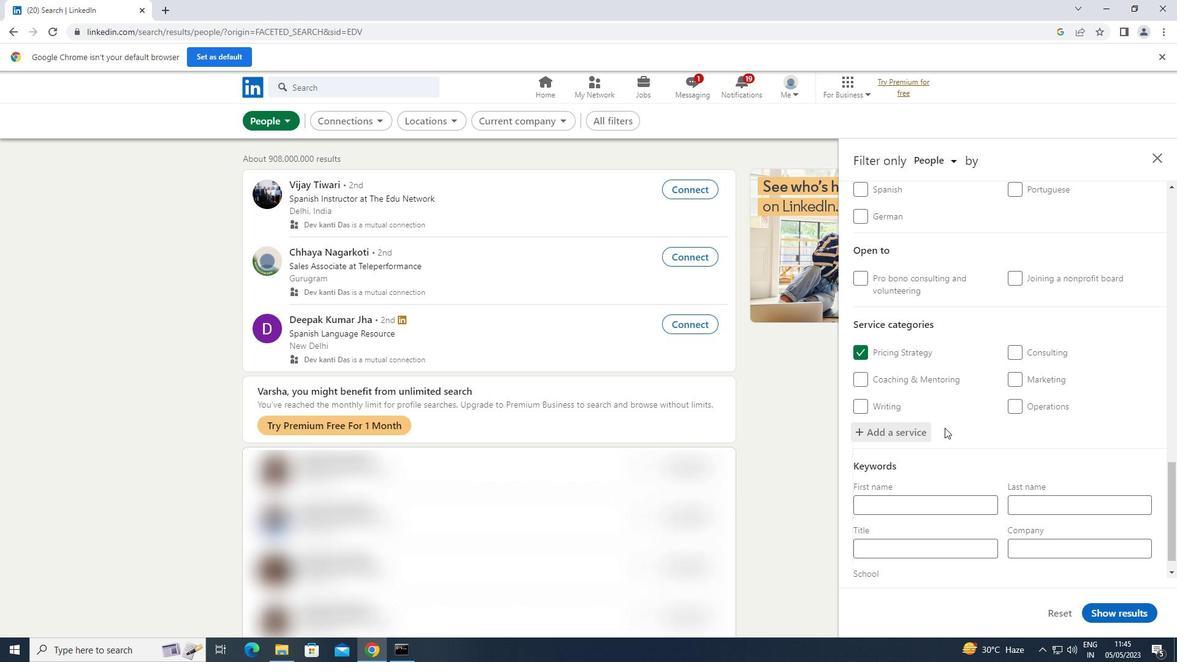 
Action: Mouse moved to (958, 520)
Screenshot: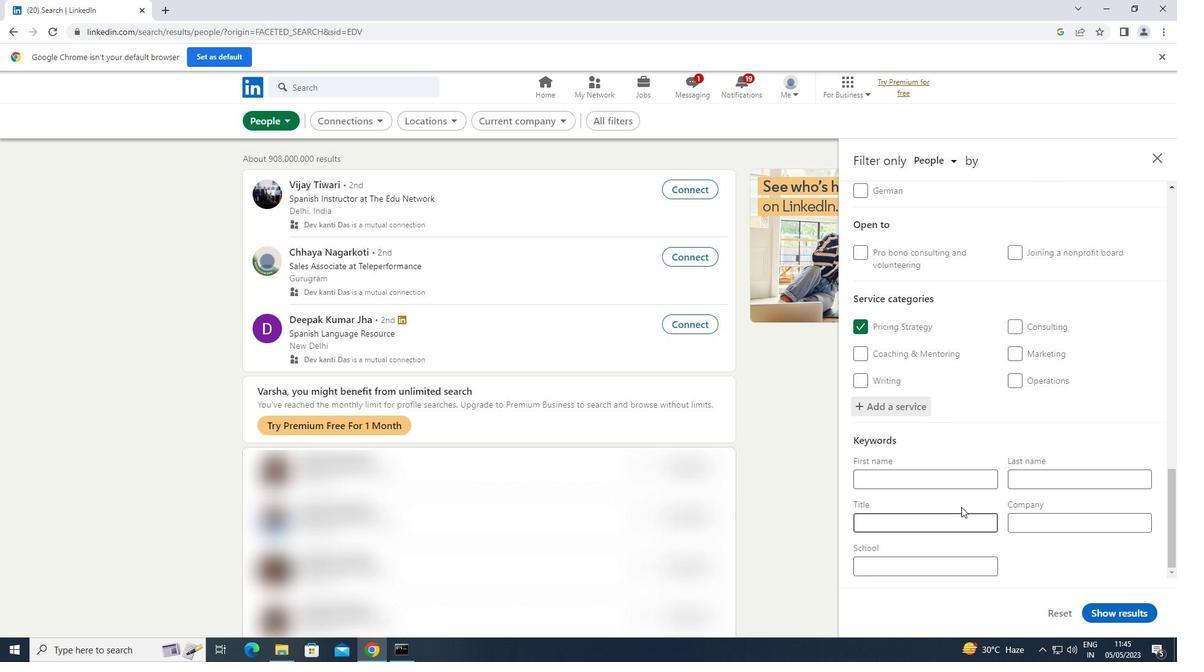 
Action: Mouse pressed left at (958, 520)
Screenshot: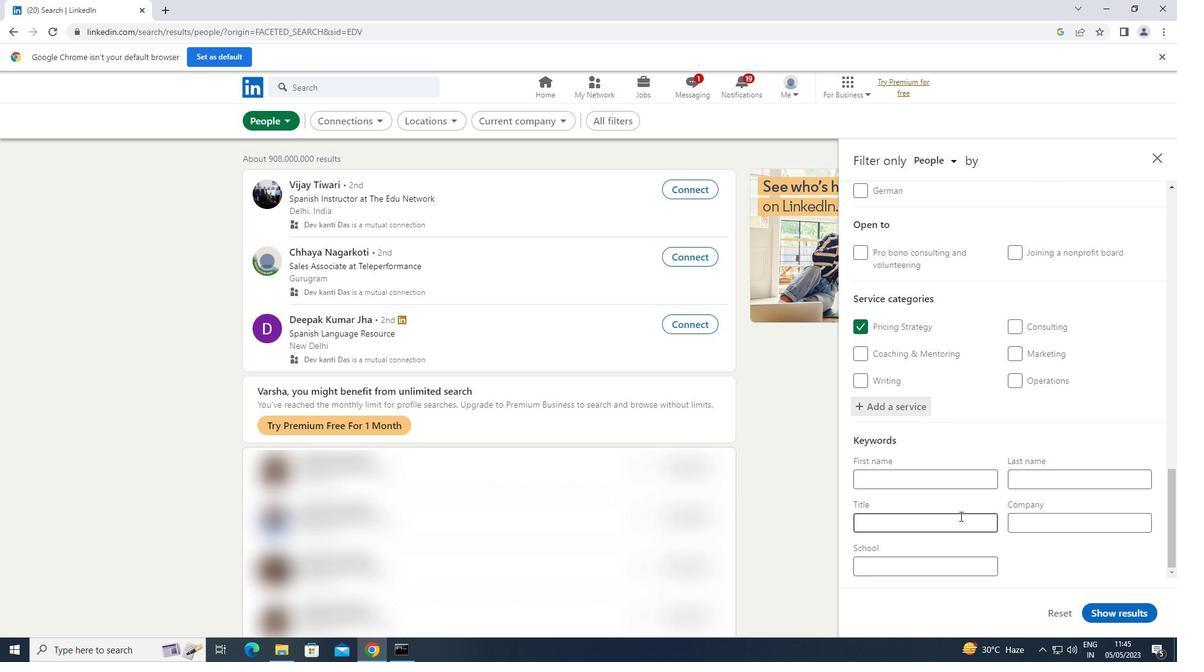 
Action: Key pressed <Key.shift>GEOLOGIST
Screenshot: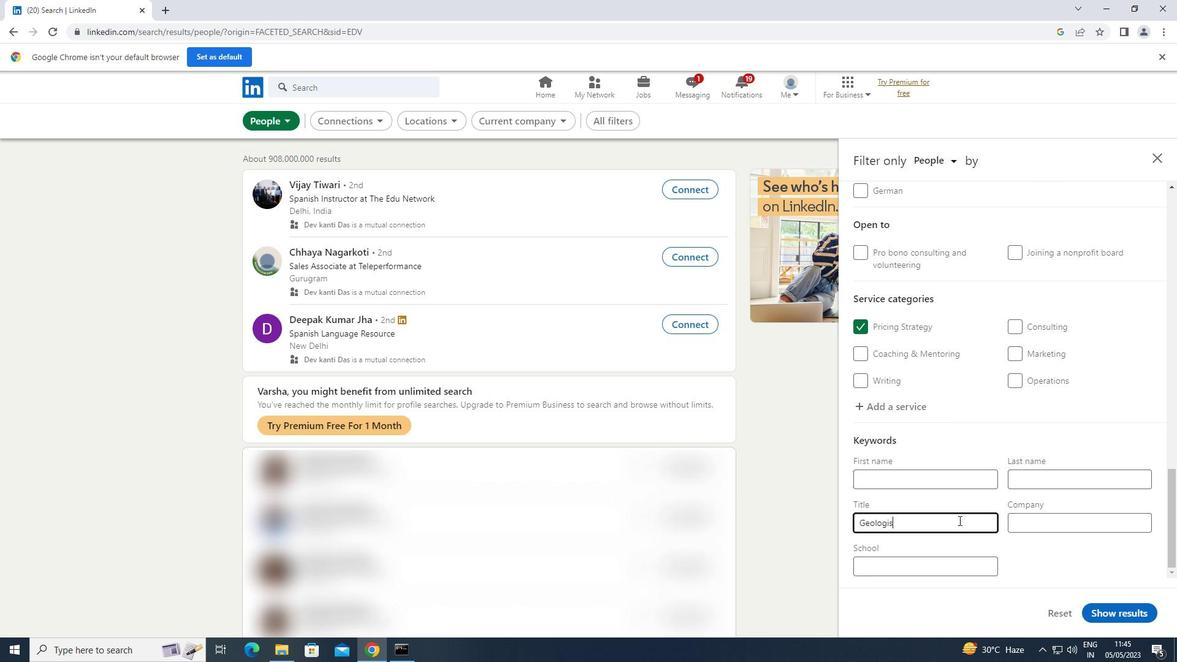 
Action: Mouse moved to (1113, 617)
Screenshot: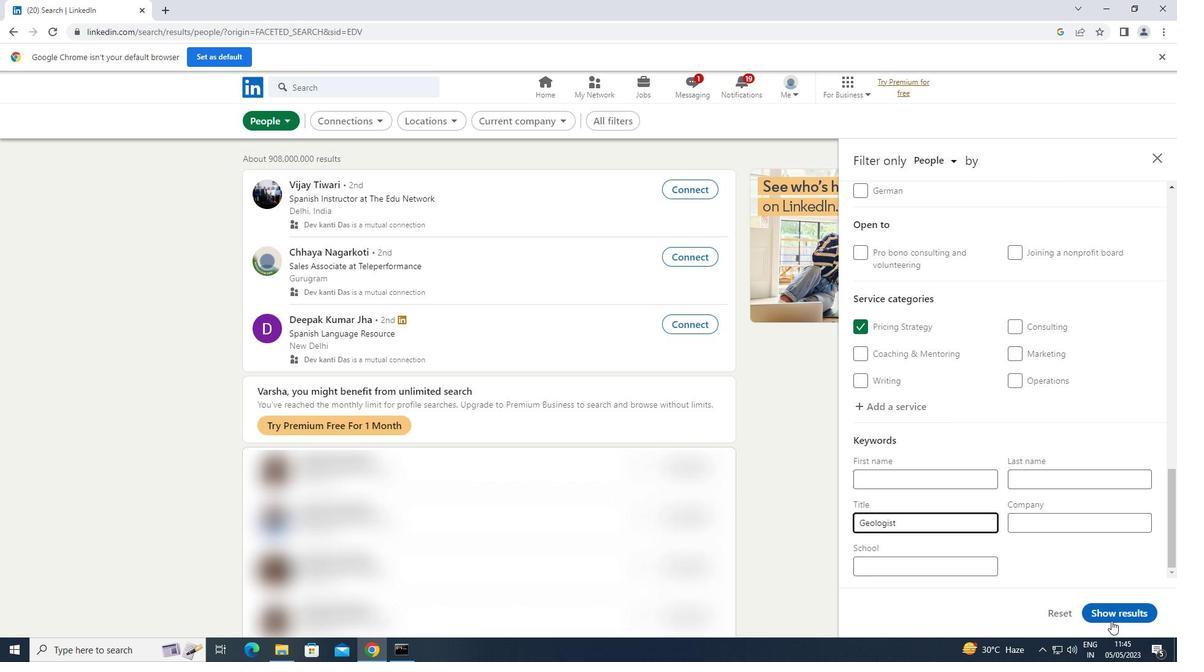 
Action: Mouse pressed left at (1113, 617)
Screenshot: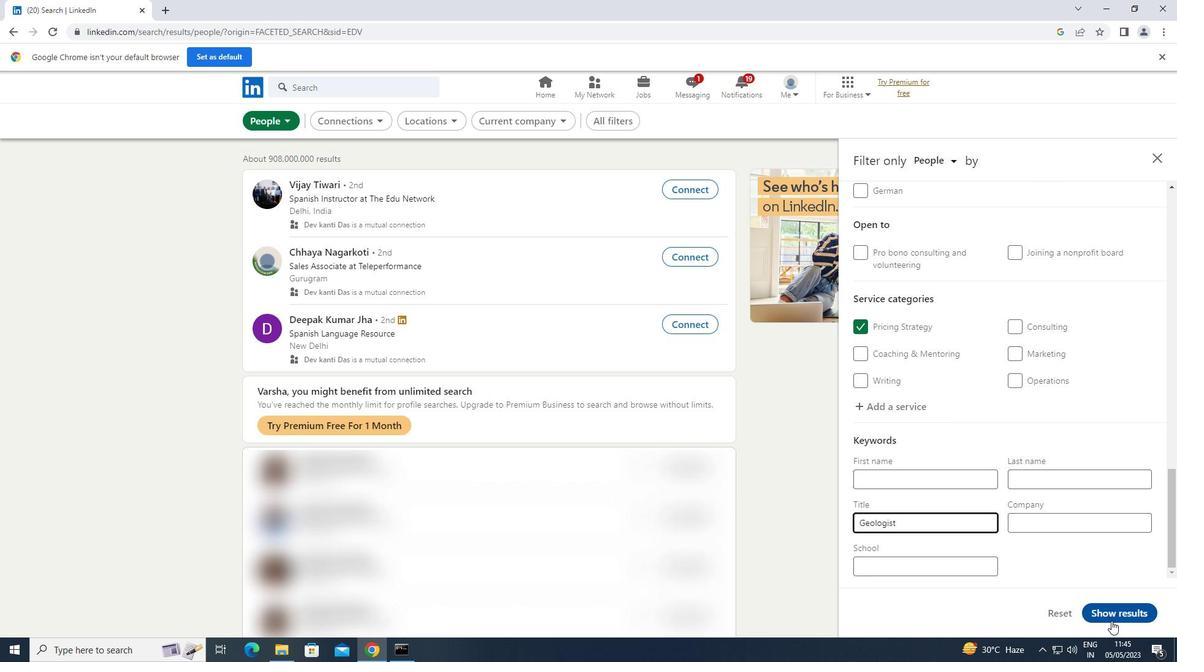 
